 Task: Create new invoice with Date Opened :30-Apr-23, Select Customer: Marble Slab Creamery, Terms: Payment Term 2. Make invoice entry for item-1 with Date: 30-Apr-23, Description: Medium Dark Roast Coffee_x000D_
, Action: Material, Income Account: Income:Sales, Quantity: 1, Unit Price: 15, Discount %: 5. Make entry for item-2 with Date: 30-Apr-23, Description: Doritos Spicy Nacho_x000D_
, Action: Material, Income Account: Income:Sales, Quantity: 3, Unit Price: 9.25, Discount %: 10. Make entry for item-3 with Date: 30-Apr-23, Description: Fanta Orange Soda Bottle , Action: Material, Income Account: Income:Sales, Quantity: 1, Unit Price: 10.25, Discount %: 12. Write Notes: 'Looking forward to serving you again.'. Post Invoice with Post Date: 30-Apr-23, Post to Accounts: Assets:Accounts Receivable. Pay / Process Payment with Transaction Date: 15-May-23, Amount: 48.245, Transfer Account: Checking Account. Print Invoice, display notes by going to Option, then go to Display Tab and check 'Invoice Notes'.
Action: Mouse pressed left at (142, 25)
Screenshot: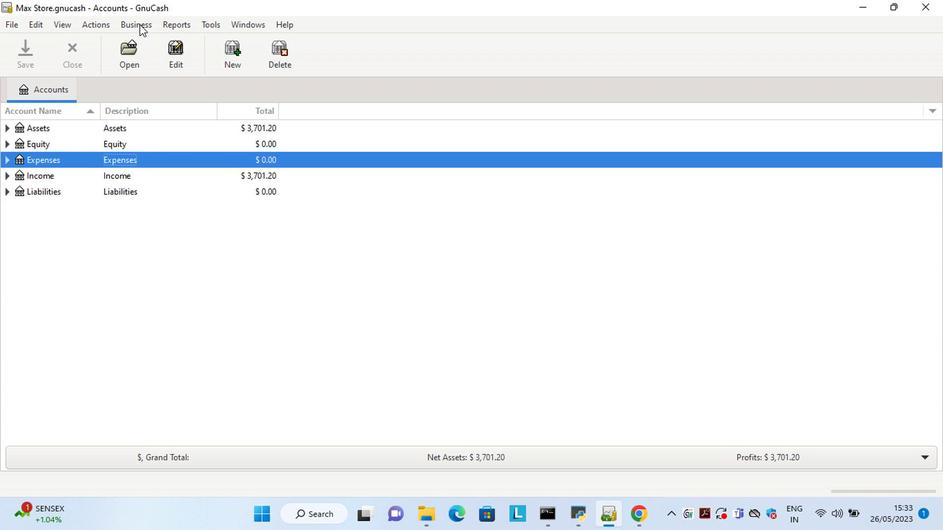 
Action: Mouse moved to (285, 91)
Screenshot: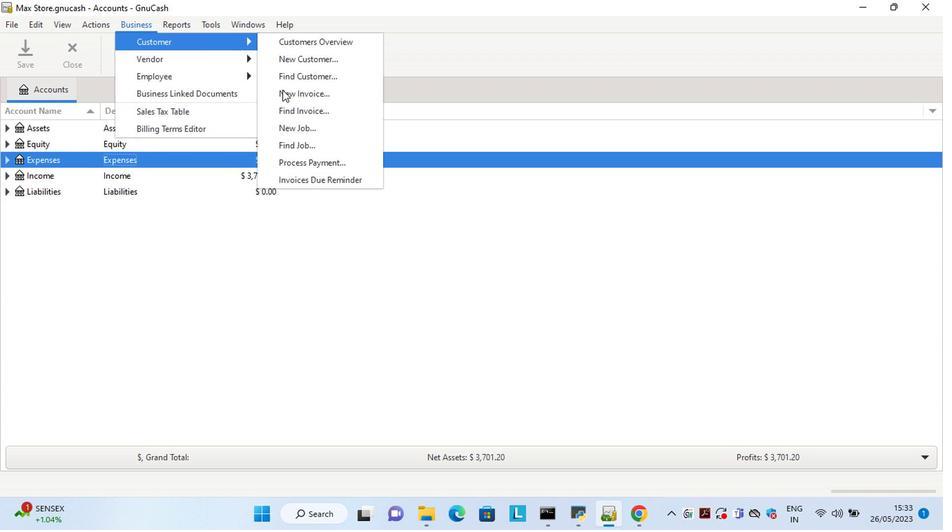 
Action: Mouse pressed left at (285, 91)
Screenshot: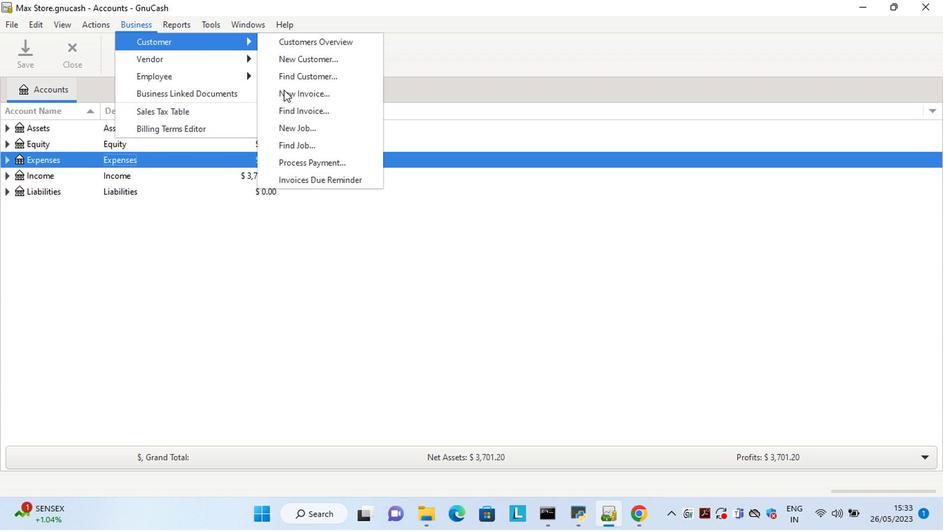 
Action: Mouse moved to (514, 215)
Screenshot: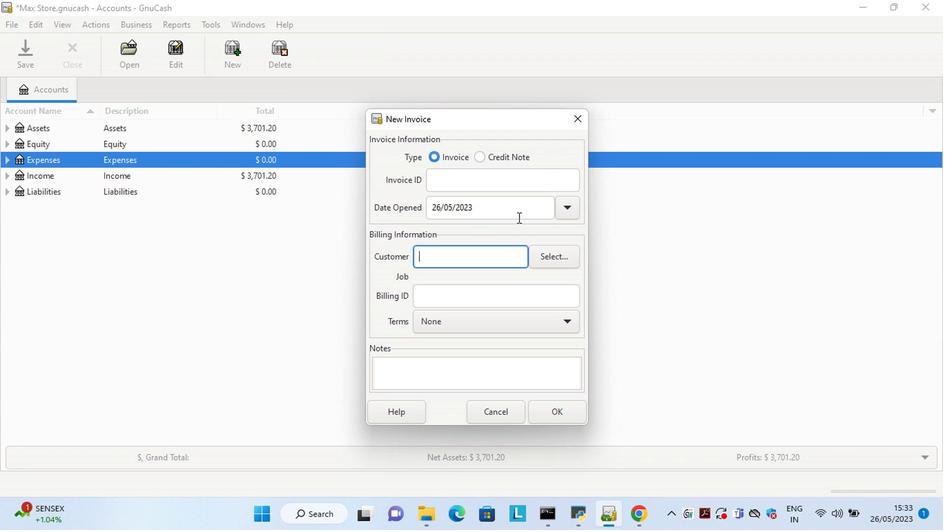 
Action: Mouse pressed left at (514, 215)
Screenshot: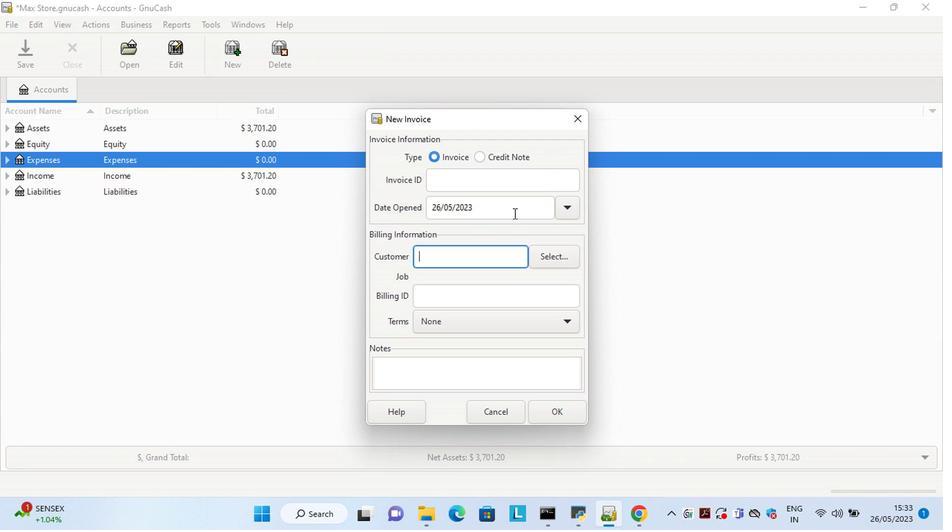 
Action: Key pressed <Key.left><Key.left><Key.left><Key.left><Key.left><Key.left><Key.left><Key.left><Key.left><Key.left><Key.left><Key.left><Key.left><Key.left><Key.left><Key.delete><Key.delete>30<Key.right><Key.right><Key.delete>4
Screenshot: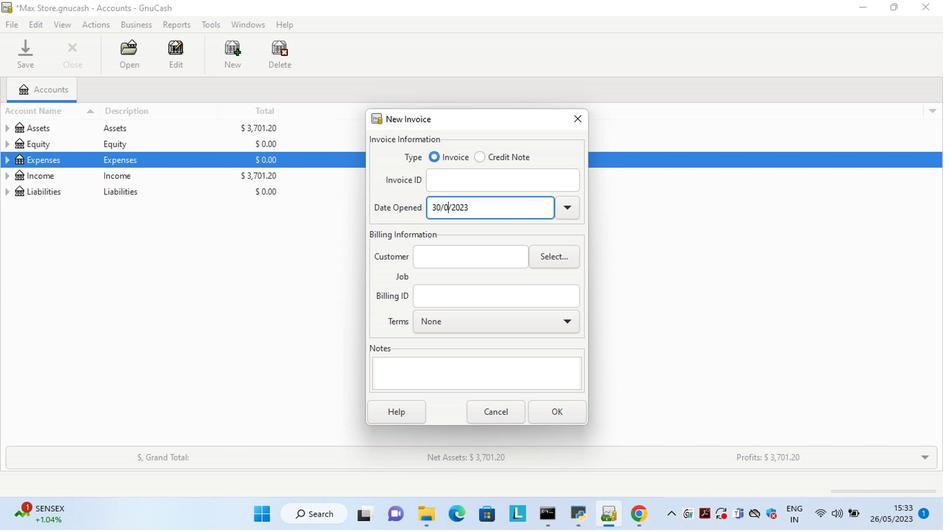 
Action: Mouse moved to (537, 257)
Screenshot: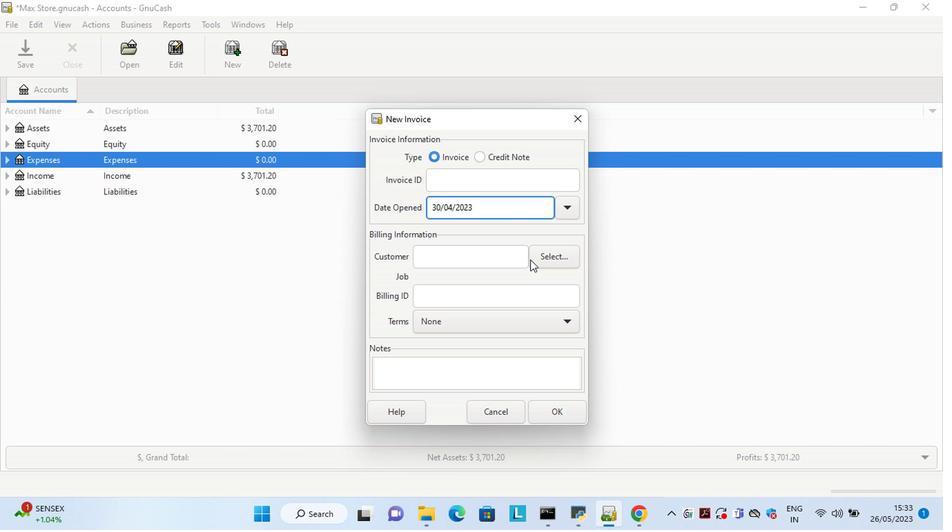 
Action: Mouse pressed left at (537, 257)
Screenshot: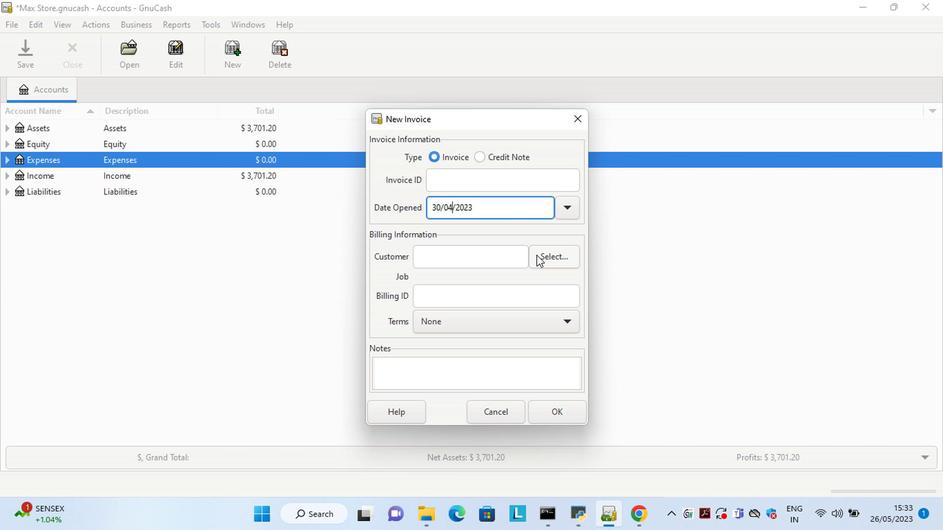 
Action: Mouse moved to (512, 244)
Screenshot: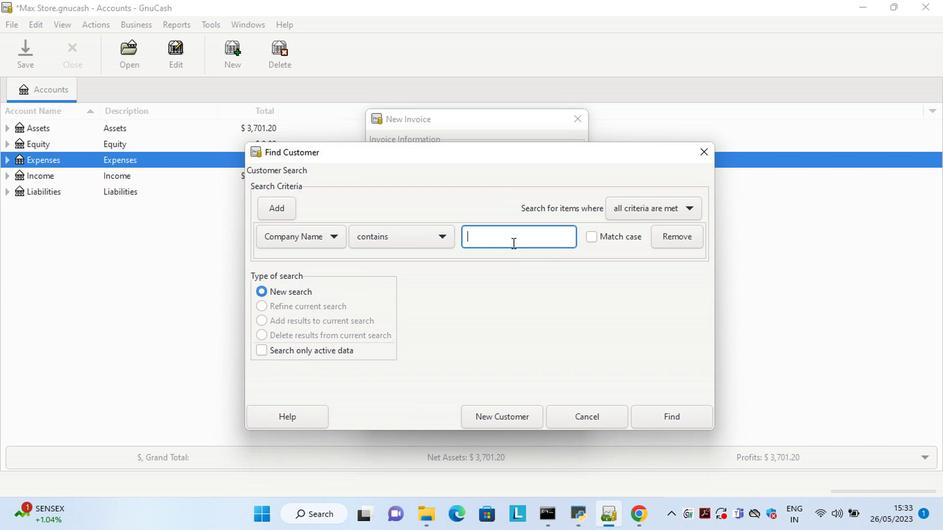 
Action: Mouse pressed left at (512, 244)
Screenshot: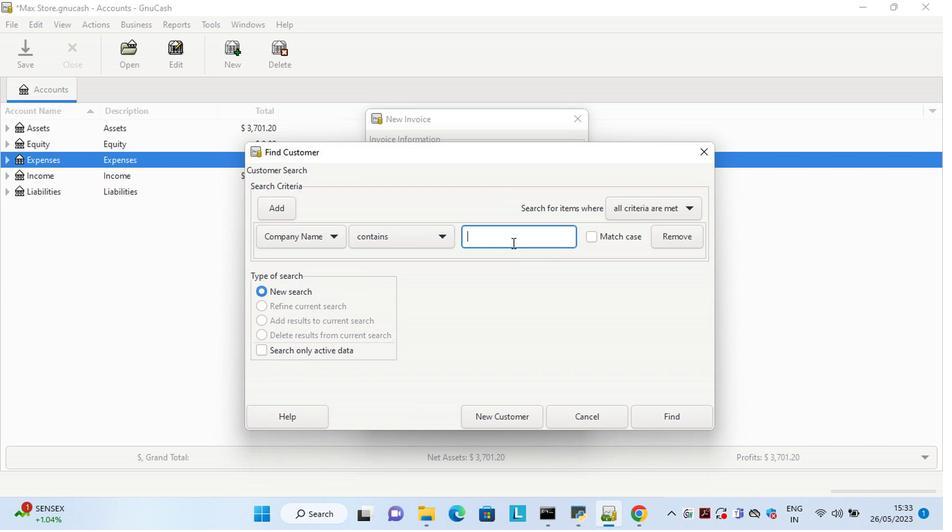 
Action: Key pressed <Key.shift>Marble<Key.space><Key.shift>Slb
Screenshot: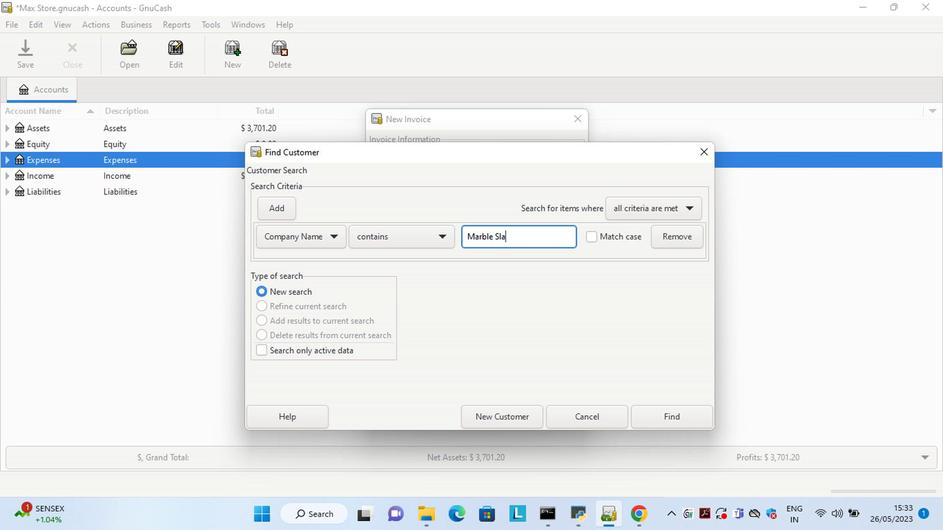 
Action: Mouse moved to (662, 416)
Screenshot: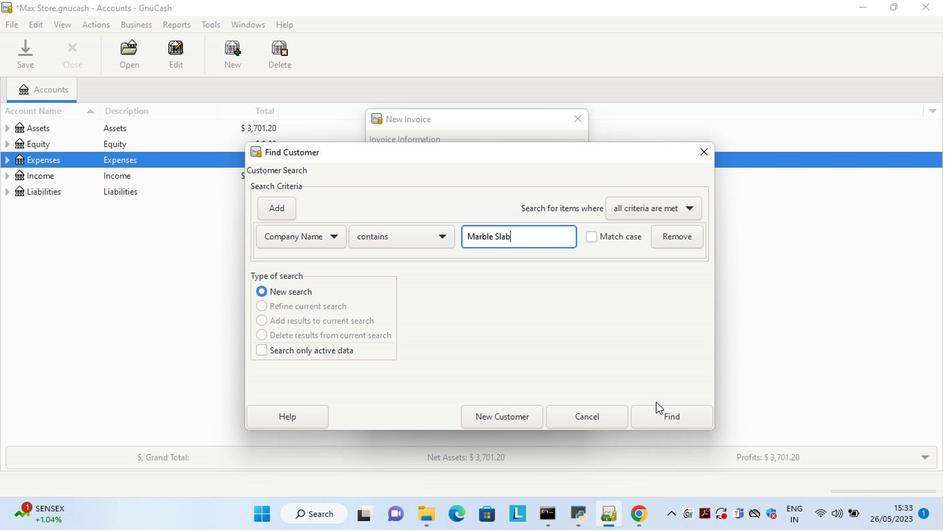 
Action: Mouse pressed left at (662, 416)
Screenshot: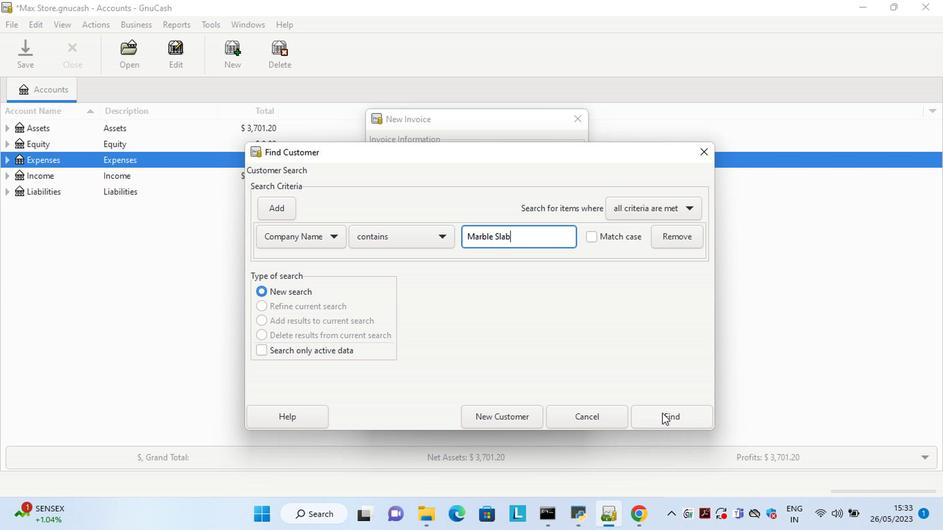 
Action: Mouse moved to (515, 277)
Screenshot: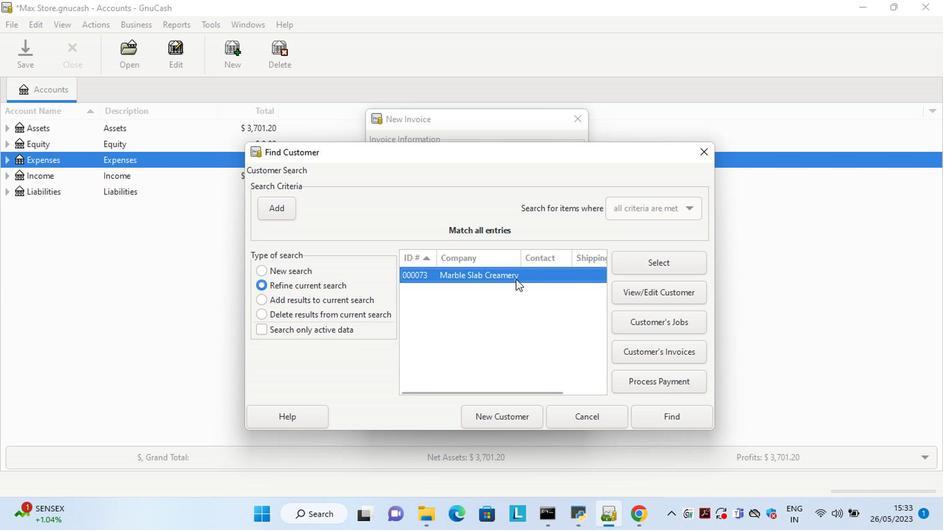 
Action: Mouse pressed left at (515, 277)
Screenshot: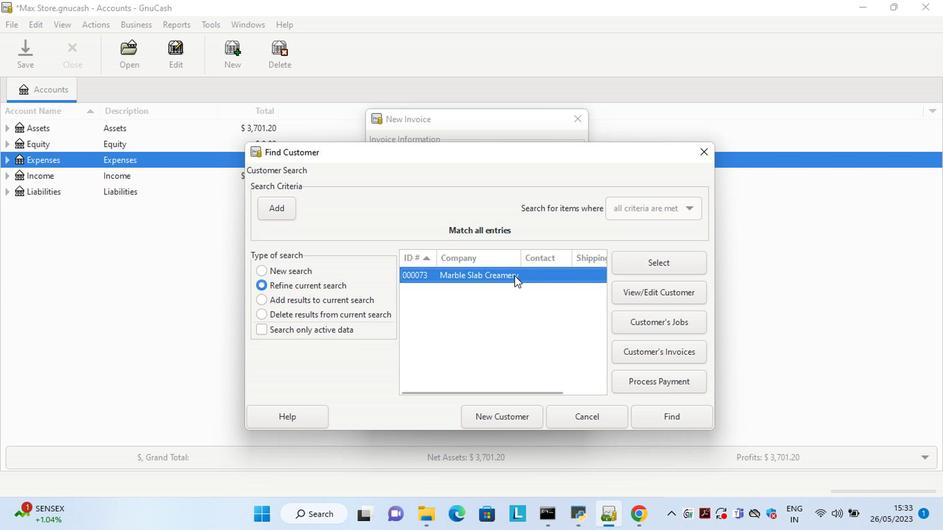 
Action: Mouse pressed left at (515, 277)
Screenshot: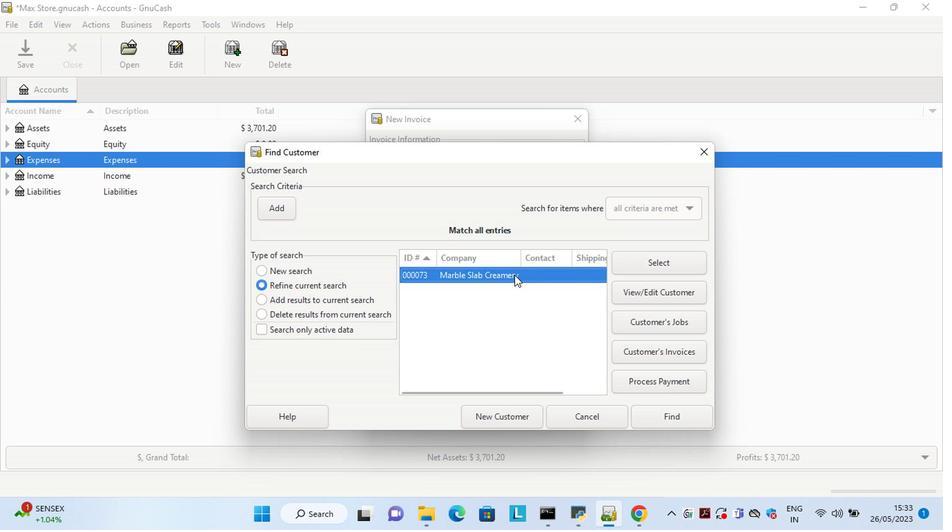 
Action: Mouse moved to (515, 329)
Screenshot: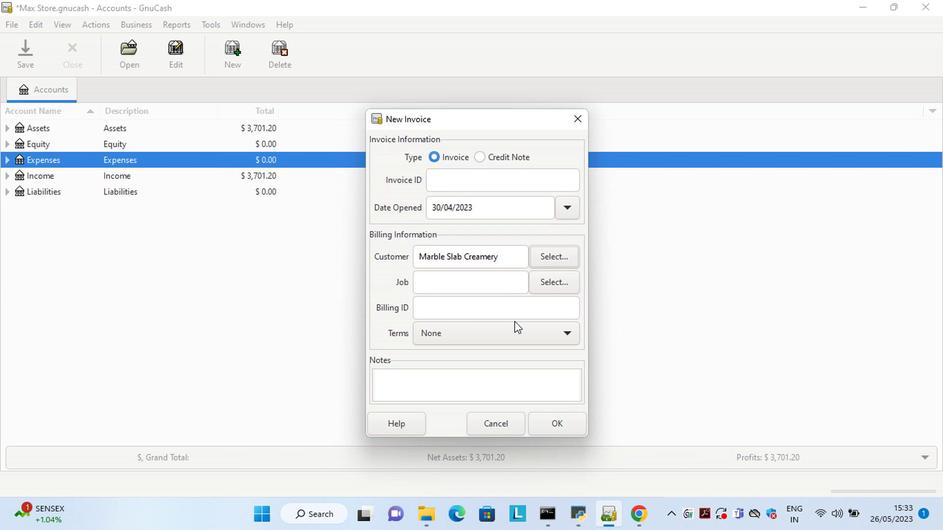 
Action: Mouse pressed left at (515, 329)
Screenshot: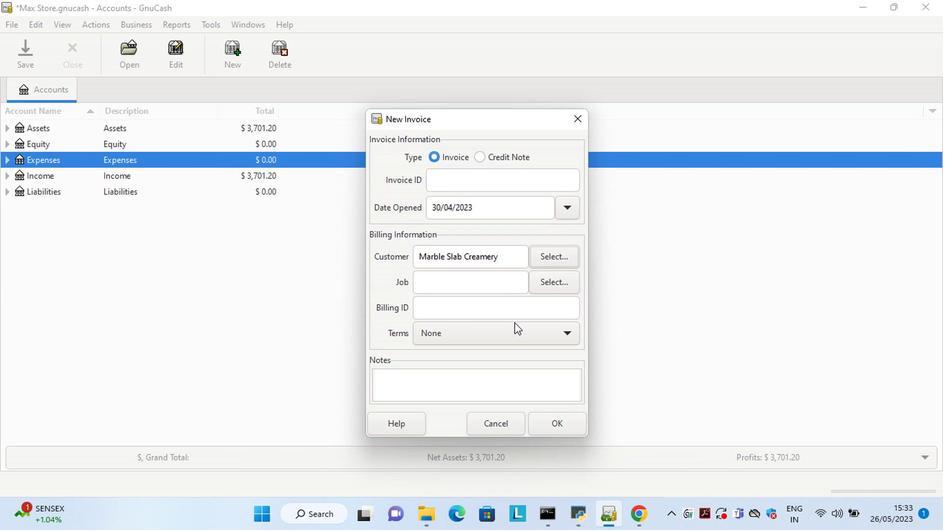 
Action: Mouse moved to (490, 374)
Screenshot: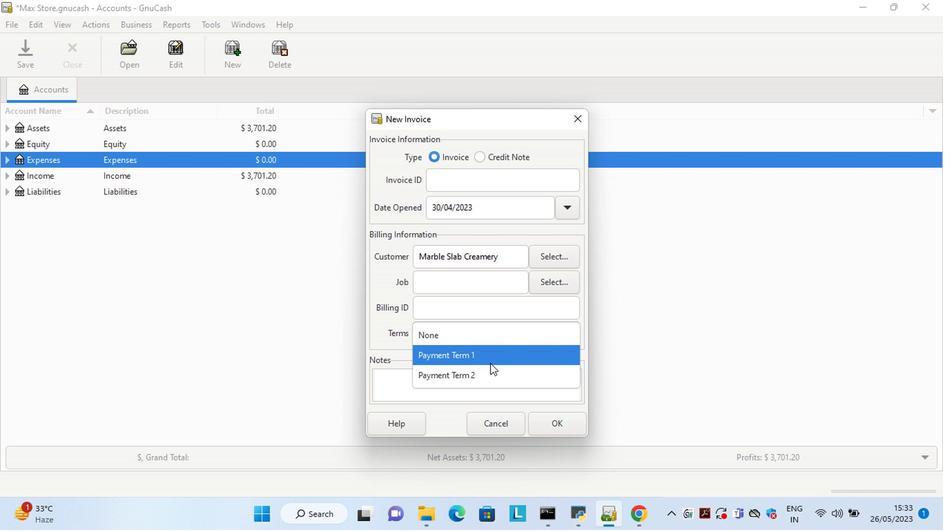 
Action: Mouse pressed left at (490, 374)
Screenshot: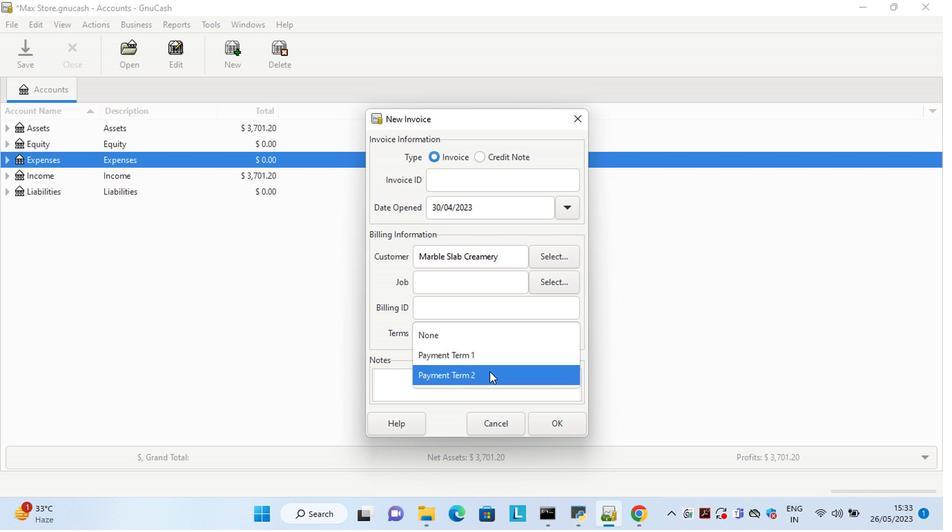 
Action: Mouse moved to (562, 436)
Screenshot: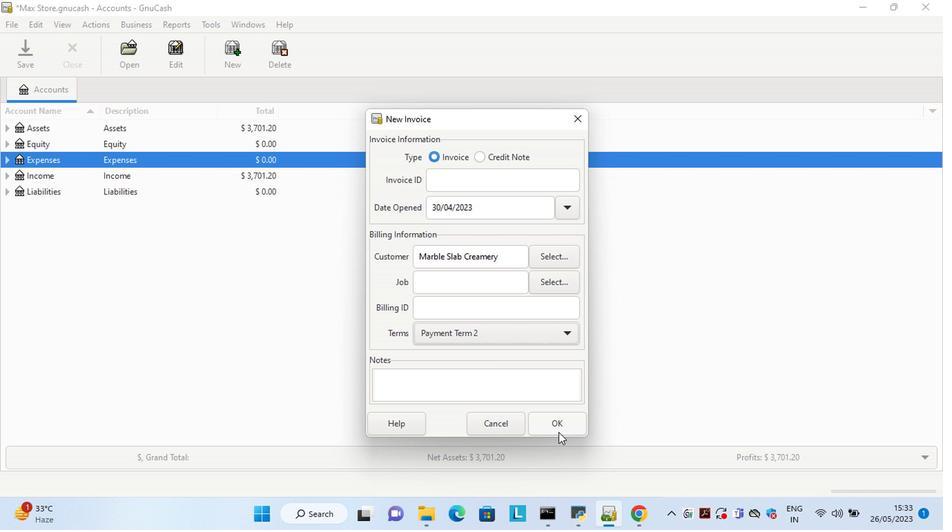 
Action: Mouse pressed left at (562, 436)
Screenshot: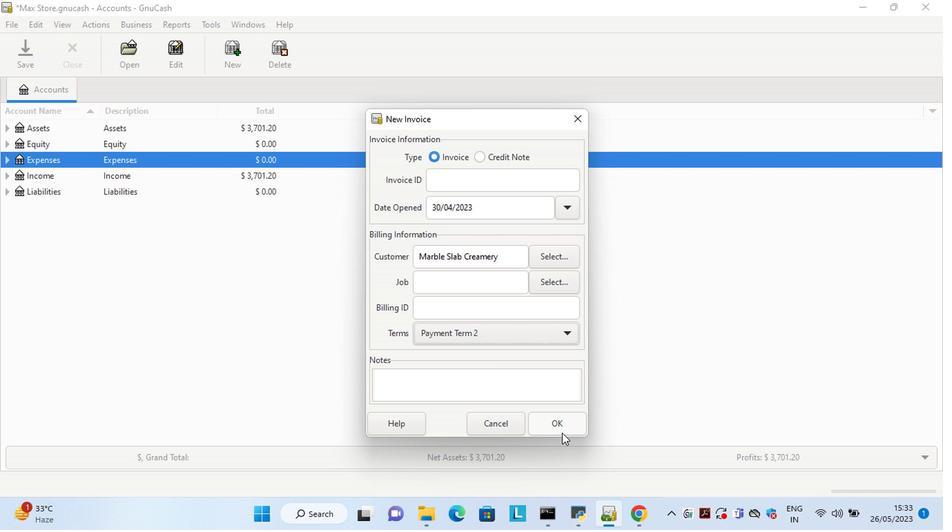 
Action: Mouse moved to (539, 336)
Screenshot: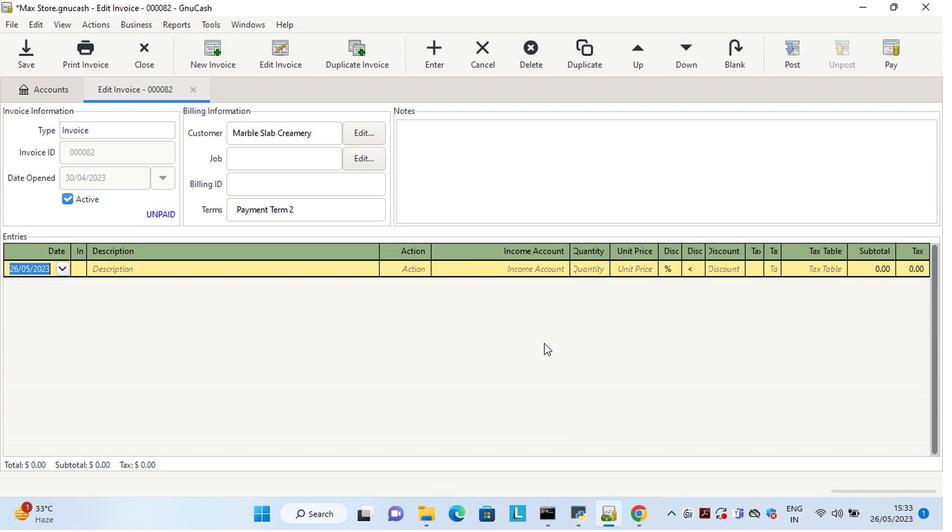 
Action: Key pressed <Key.left><Key.delete><Key.delete>30<Key.right><Key.right><Key.delete>4<Key.tab><Key.shift>Medium<Key.space><Key.shift>Dark<Key.space><Key.shift>Roast<Key.space><Key.shift>Coffee<Key.tab>ma<Key.tab>sale<Key.tab>1<Key.tab>15<Key.tab>
Screenshot: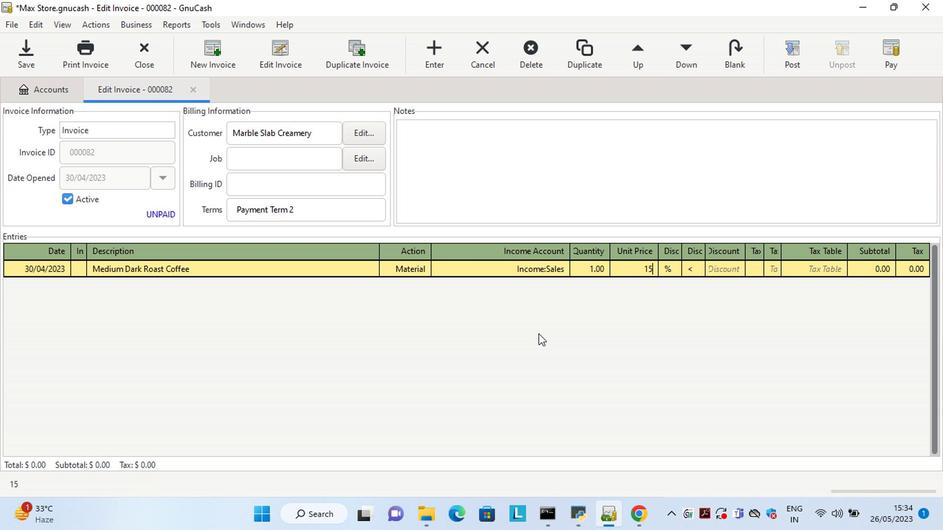 
Action: Mouse moved to (670, 271)
Screenshot: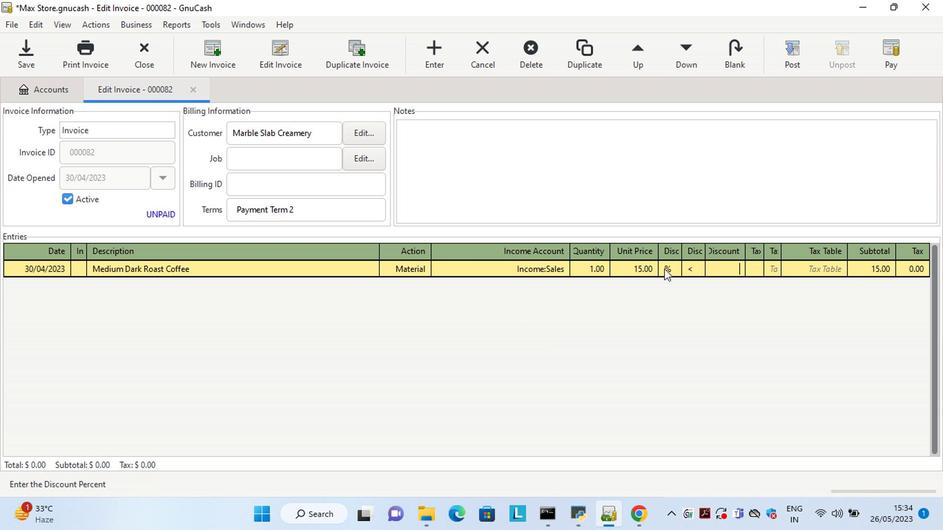 
Action: Mouse pressed left at (670, 271)
Screenshot: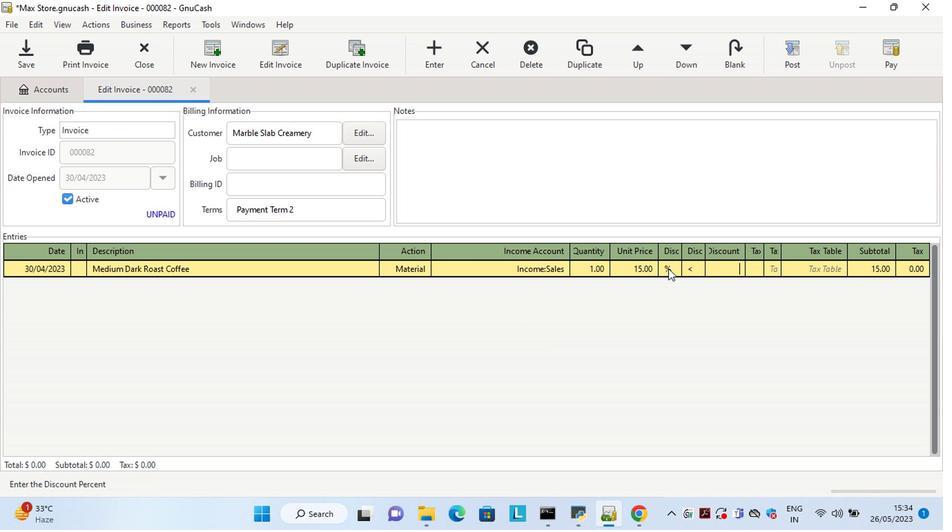 
Action: Mouse moved to (667, 269)
Screenshot: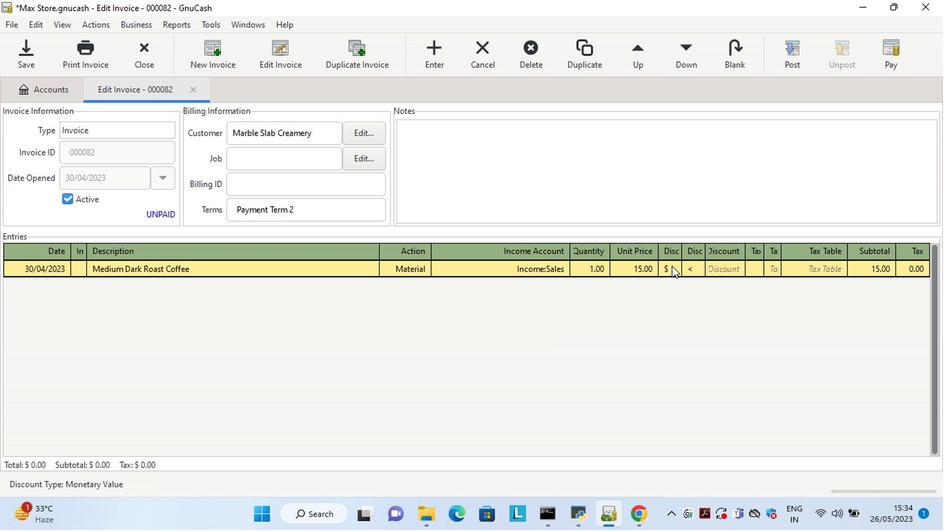 
Action: Mouse pressed left at (667, 269)
Screenshot: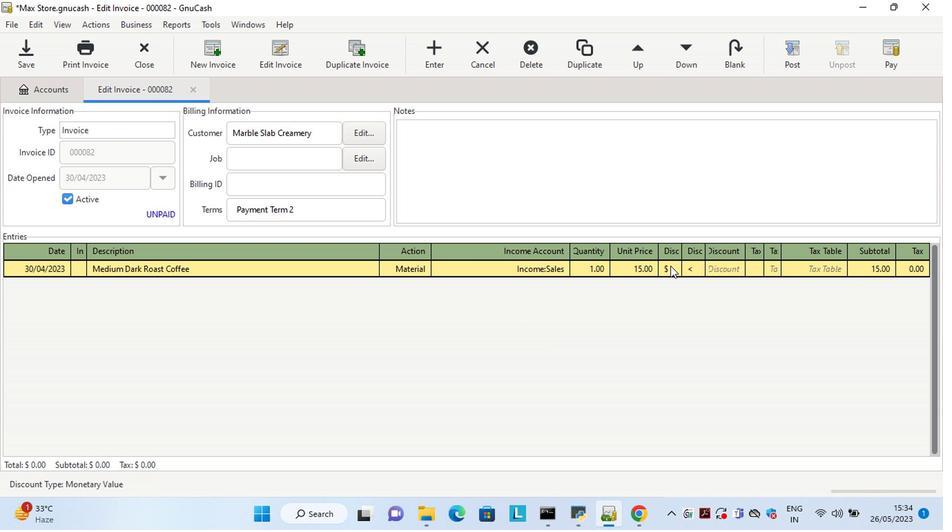 
Action: Mouse moved to (693, 272)
Screenshot: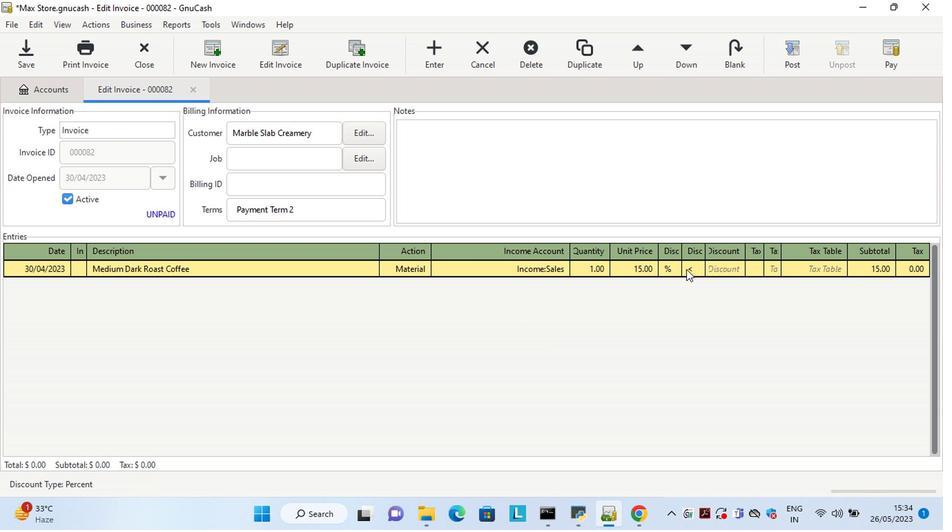 
Action: Mouse pressed left at (693, 272)
Screenshot: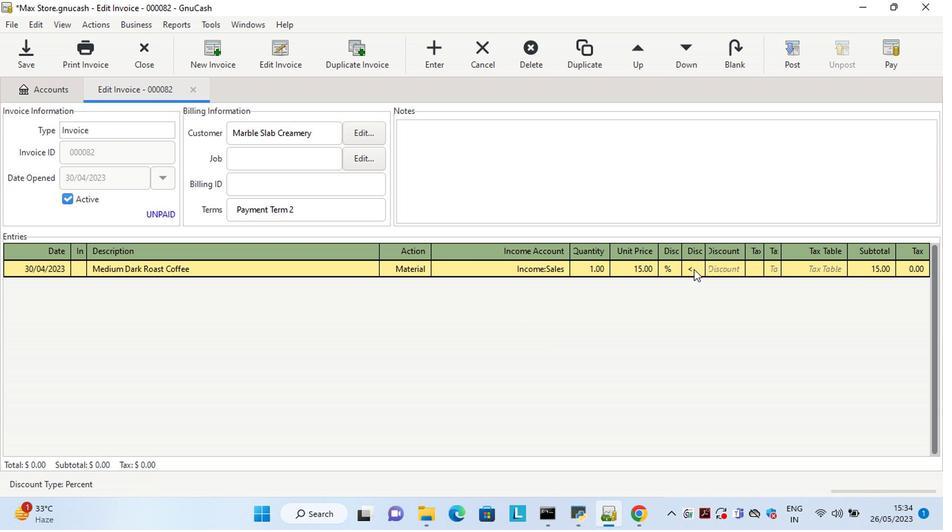 
Action: Mouse moved to (713, 271)
Screenshot: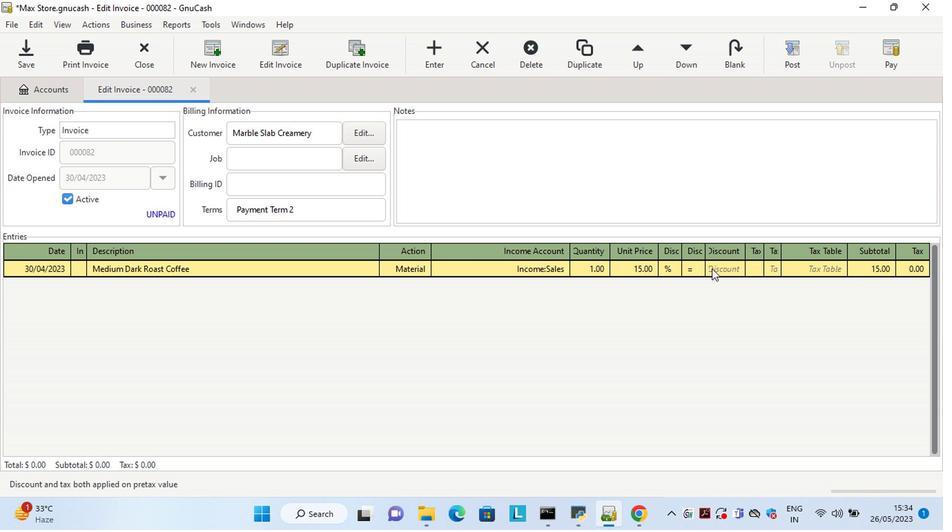 
Action: Mouse pressed left at (713, 271)
Screenshot: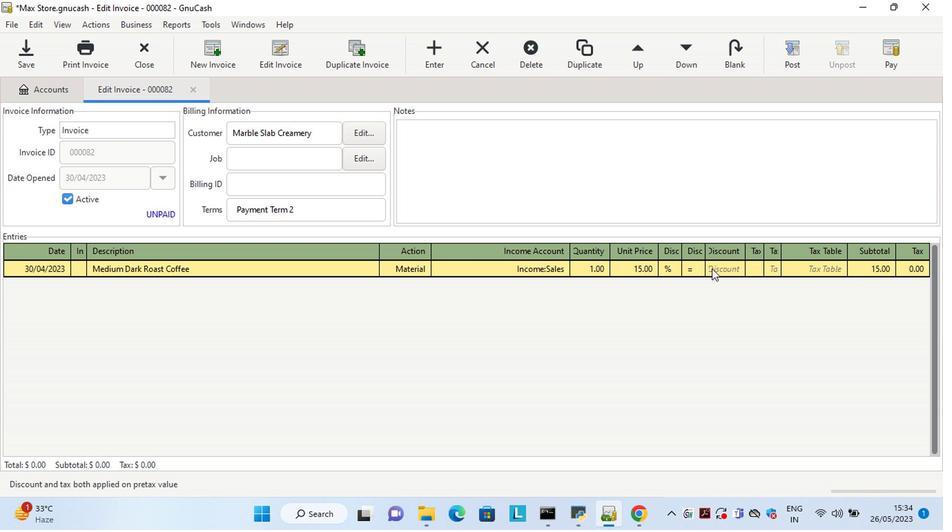 
Action: Mouse moved to (705, 267)
Screenshot: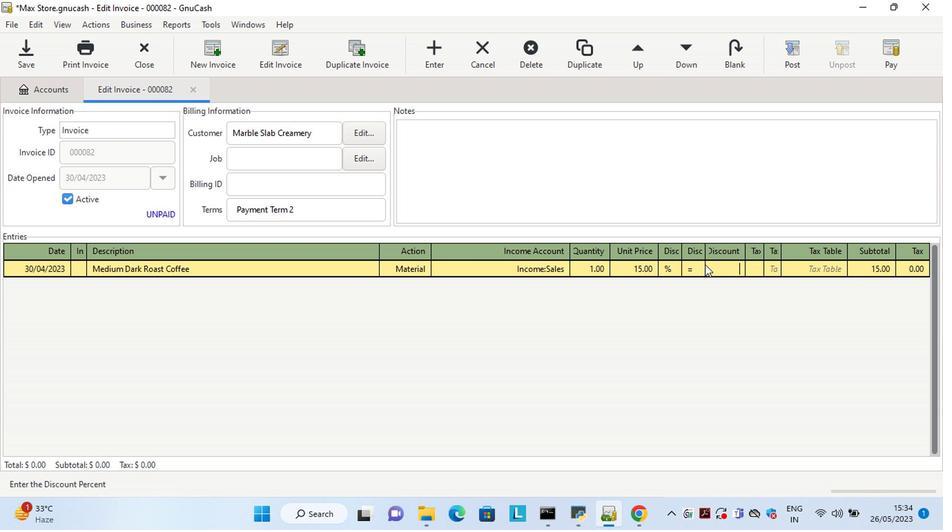 
Action: Key pressed 5
Screenshot: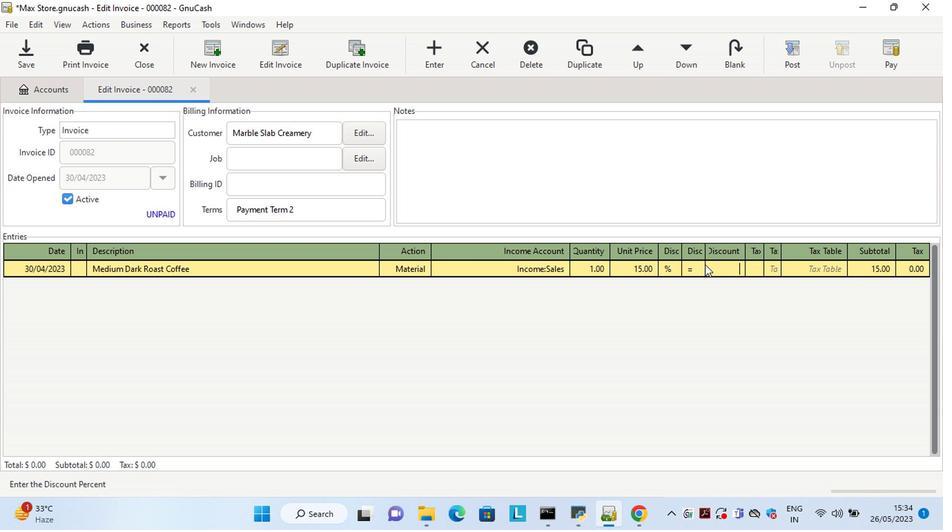 
Action: Mouse moved to (704, 267)
Screenshot: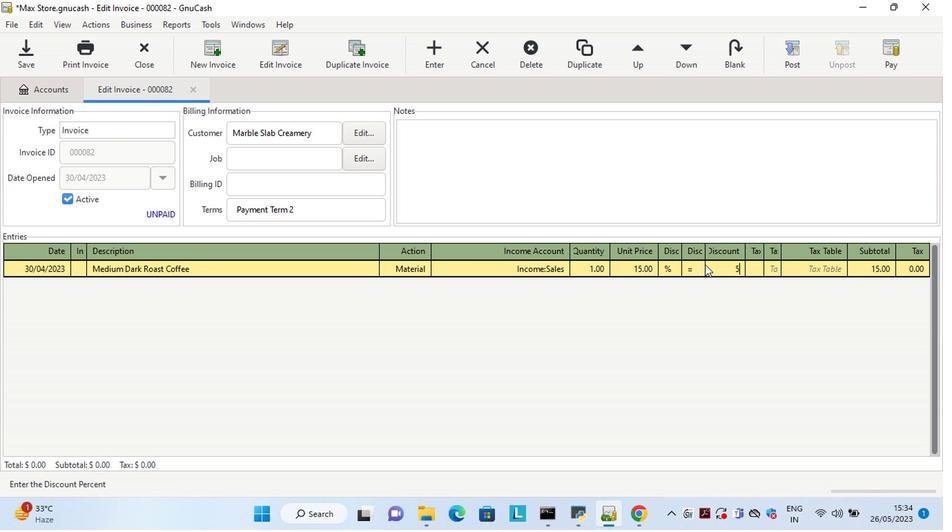 
Action: Key pressed <Key.tab>
Screenshot: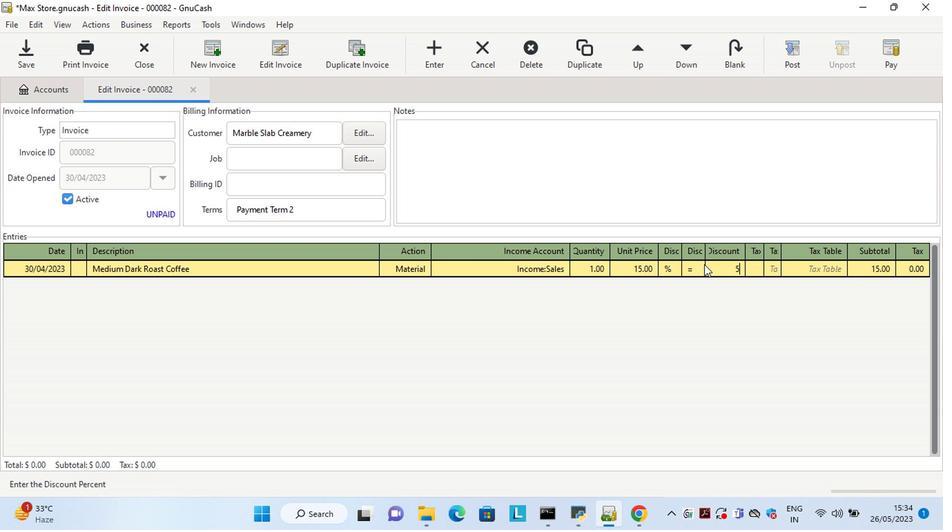 
Action: Mouse moved to (702, 267)
Screenshot: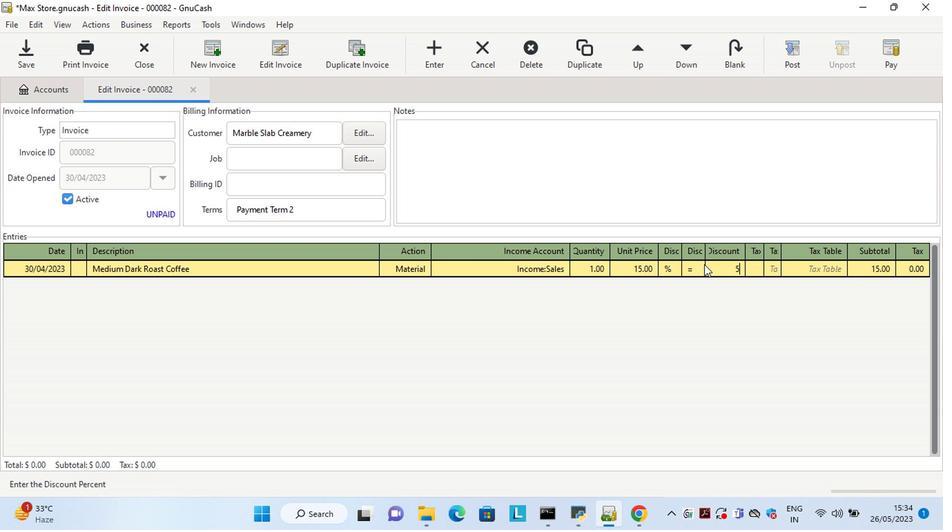 
Action: Key pressed <Key.tab><Key.shift>Doritos<Key.space><Key.shift>Spicy<Key.space><Key.shift>Nah<Key.backspace>cho<Key.tab>ma<Key.tab>sale<Key.tab>3<Key.tab>9.25<Key.tab>
Screenshot: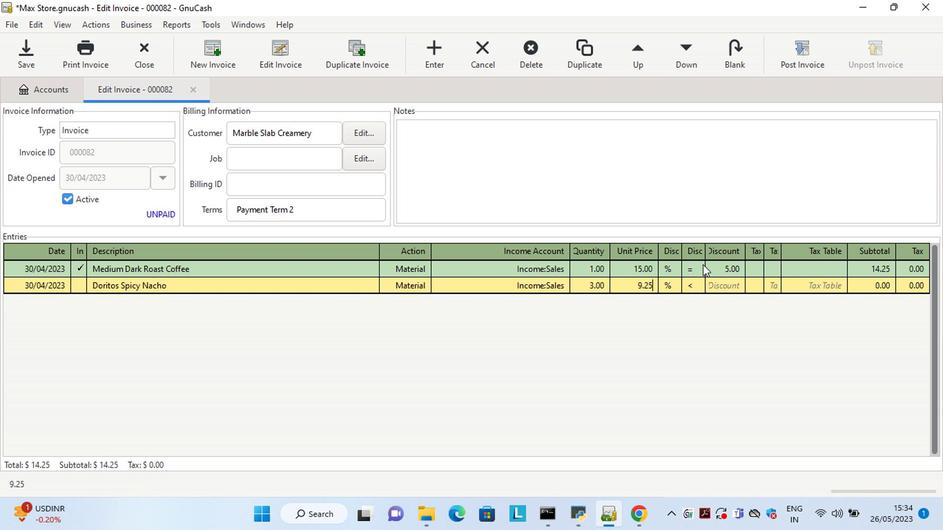 
Action: Mouse moved to (690, 289)
Screenshot: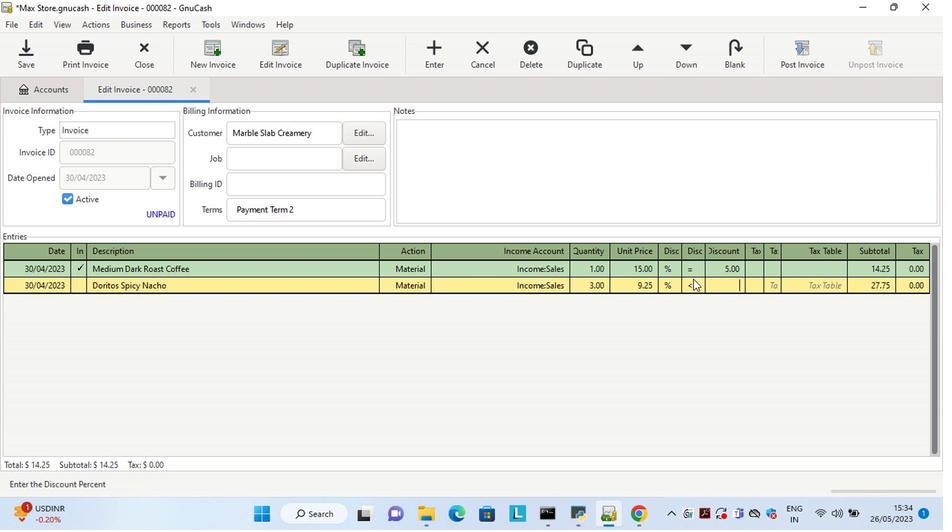 
Action: Mouse pressed left at (690, 289)
Screenshot: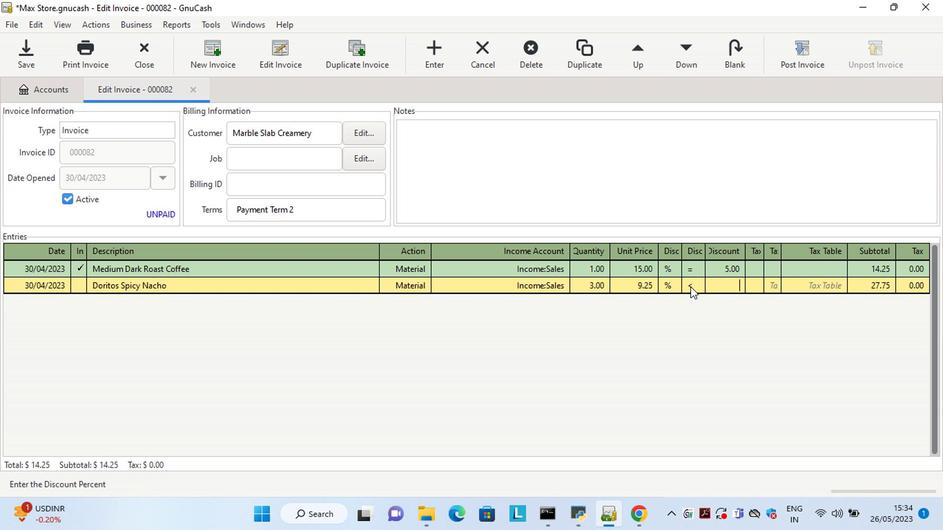 
Action: Mouse moved to (719, 290)
Screenshot: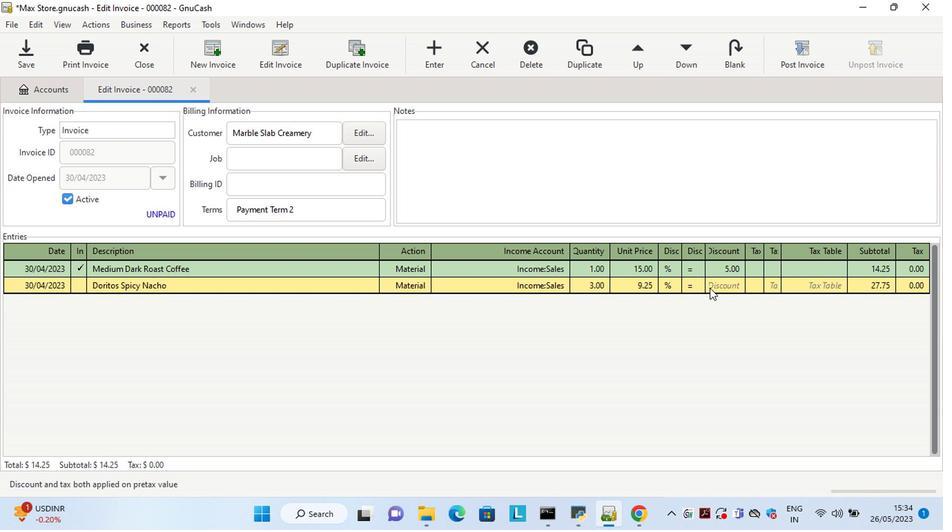 
Action: Mouse pressed left at (719, 290)
Screenshot: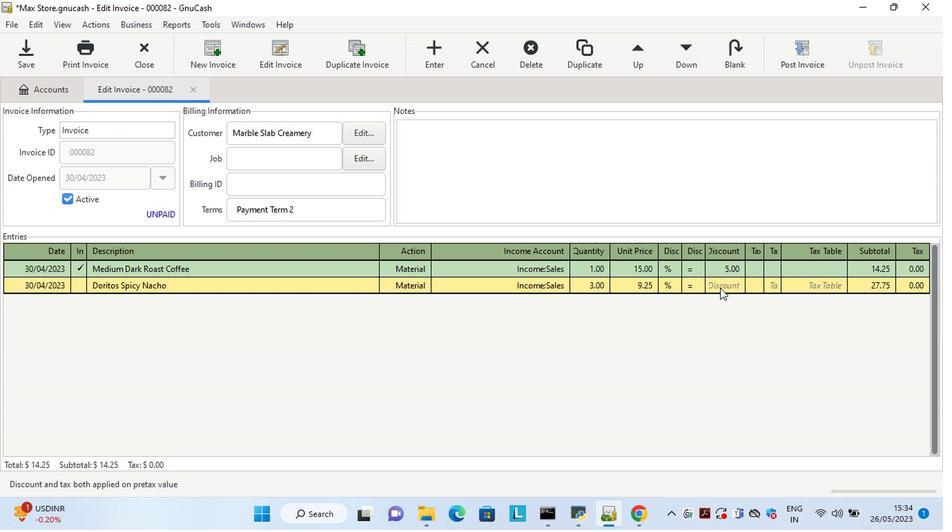 
Action: Mouse moved to (719, 290)
Screenshot: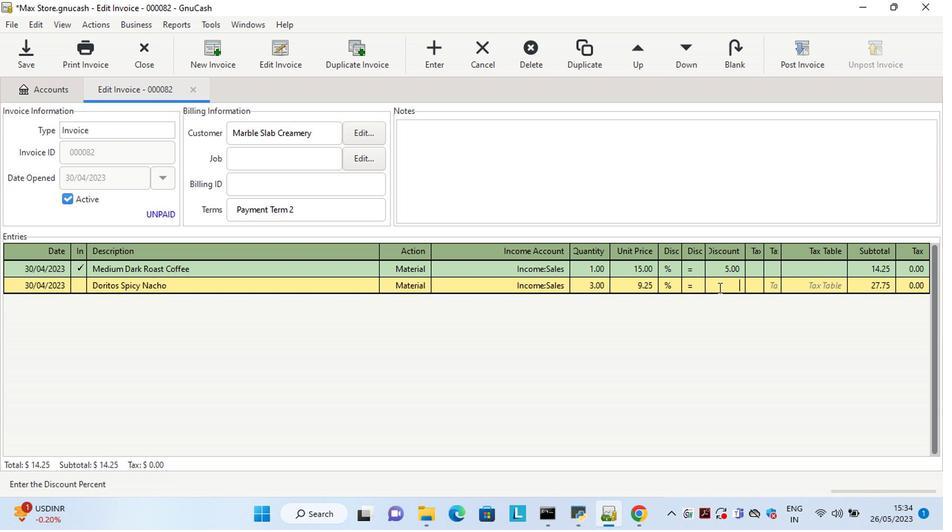 
Action: Key pressed 10<Key.tab><Key.tab><Key.shift>Fanta<Key.space><Key.shift>Orange<Key.space><Key.shift>Soda<Key.space><Key.shift><Key.shift><Key.shift><Key.shift><Key.shift><Key.shift><Key.shift><Key.shift><Key.shift><Key.shift>Bottle<Key.tab>ma<Key.tab>sale<Key.tab>1<Key.tab>10.25<Key.tab>
Screenshot: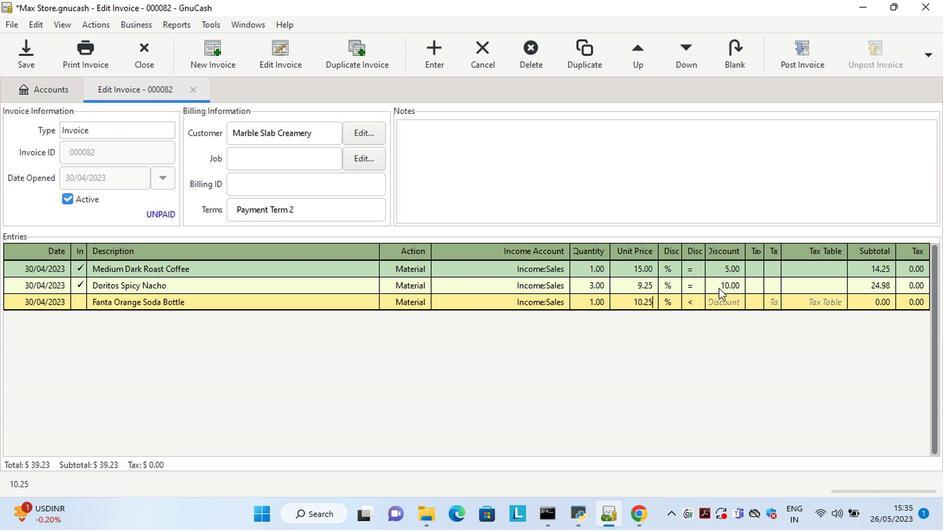 
Action: Mouse moved to (689, 304)
Screenshot: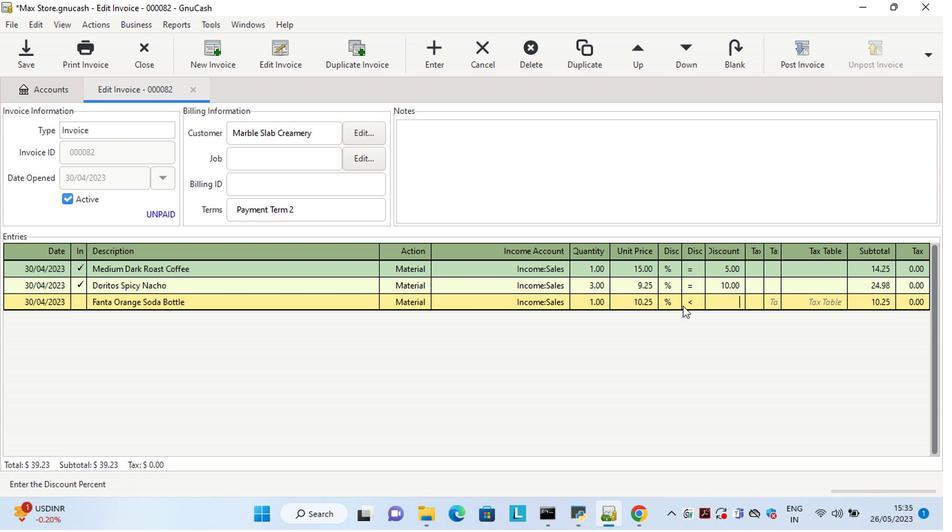
Action: Mouse pressed left at (689, 304)
Screenshot: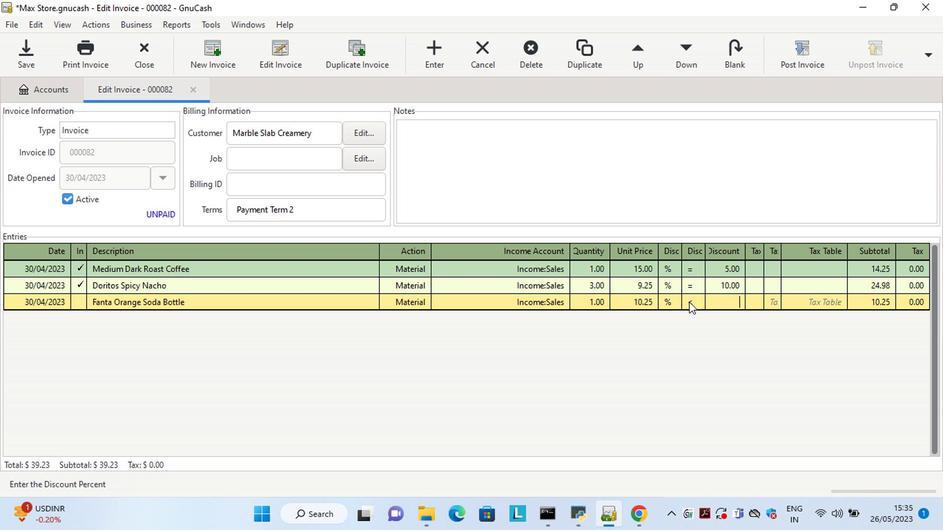
Action: Mouse moved to (715, 305)
Screenshot: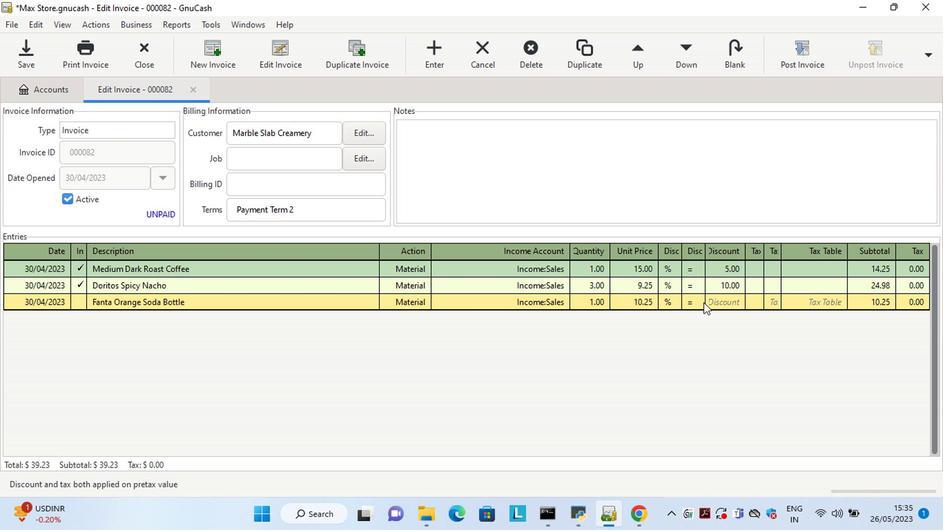 
Action: Mouse pressed left at (715, 305)
Screenshot: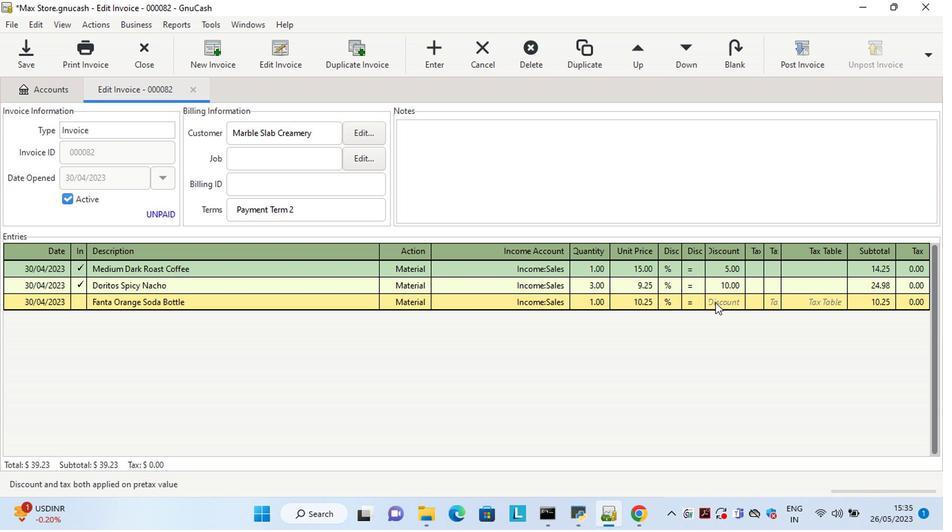 
Action: Mouse moved to (714, 305)
Screenshot: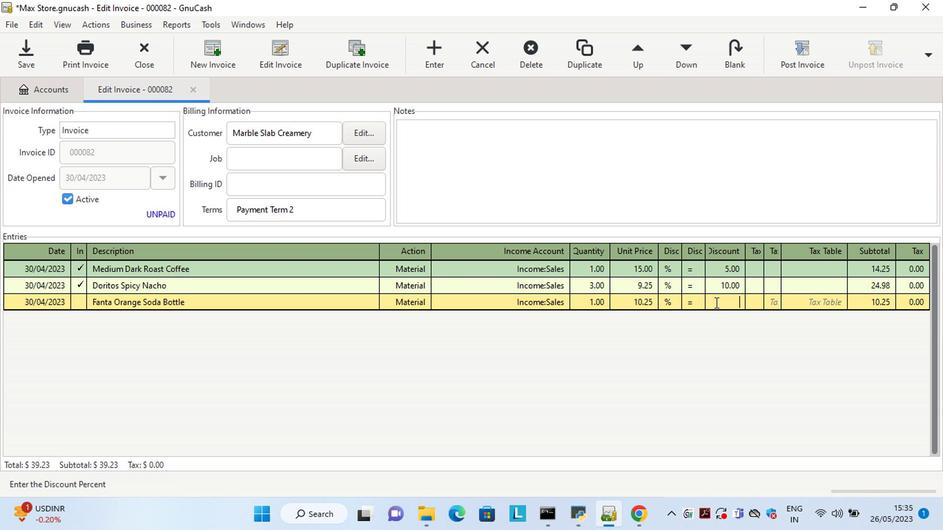 
Action: Key pressed 121<Key.tab>
Screenshot: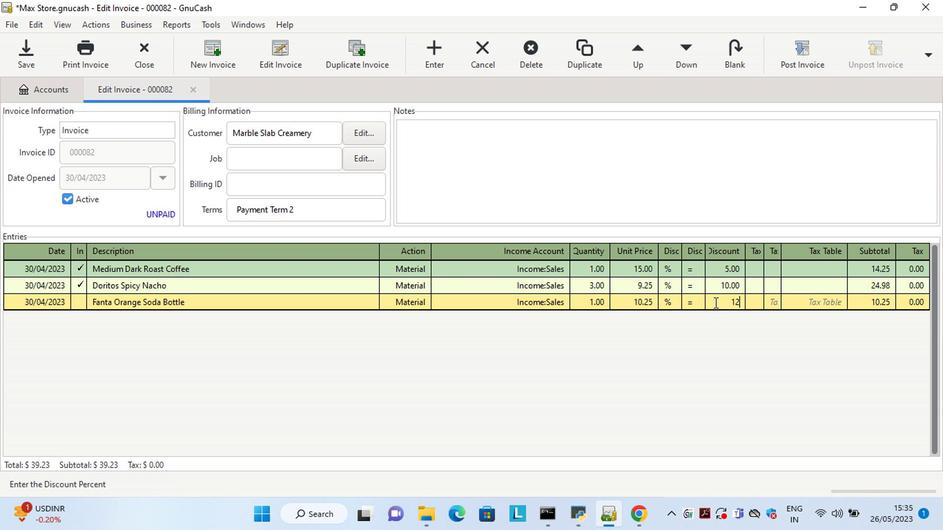 
Action: Mouse moved to (718, 300)
Screenshot: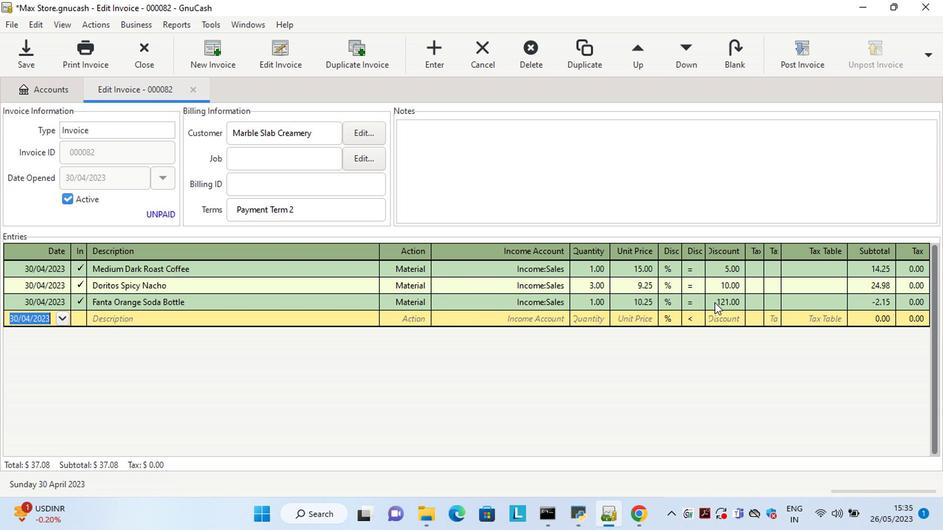 
Action: Mouse pressed left at (718, 300)
Screenshot: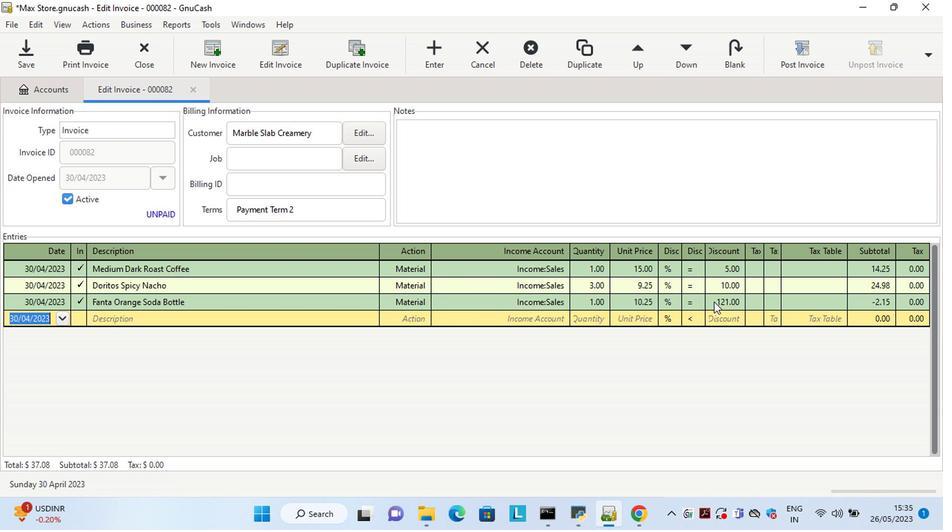 
Action: Mouse moved to (794, 310)
Screenshot: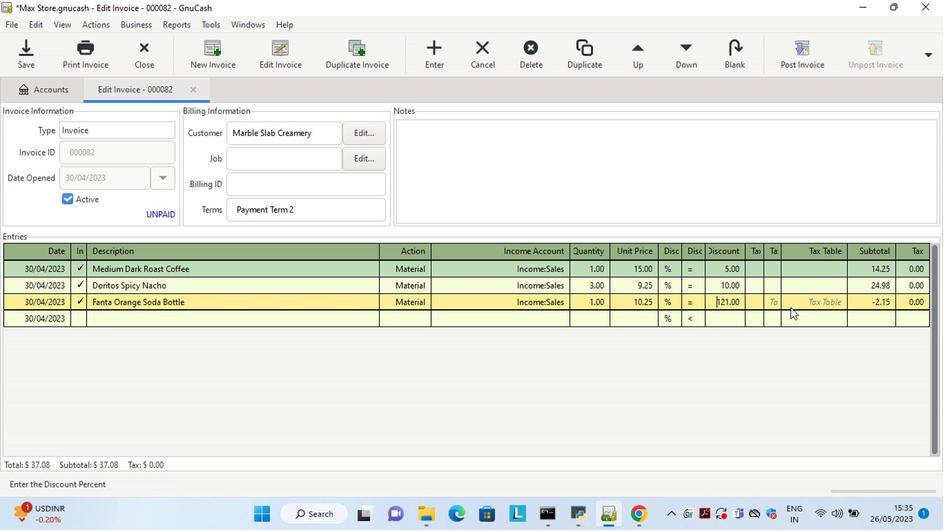 
Action: Key pressed <Key.delete><Key.delete><Key.delete>12<Key.tab>
Screenshot: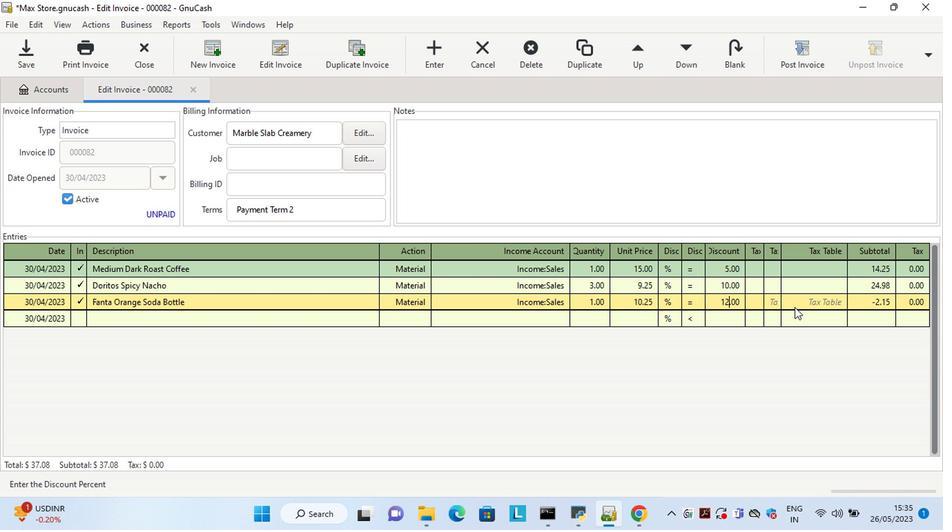 
Action: Mouse moved to (516, 131)
Screenshot: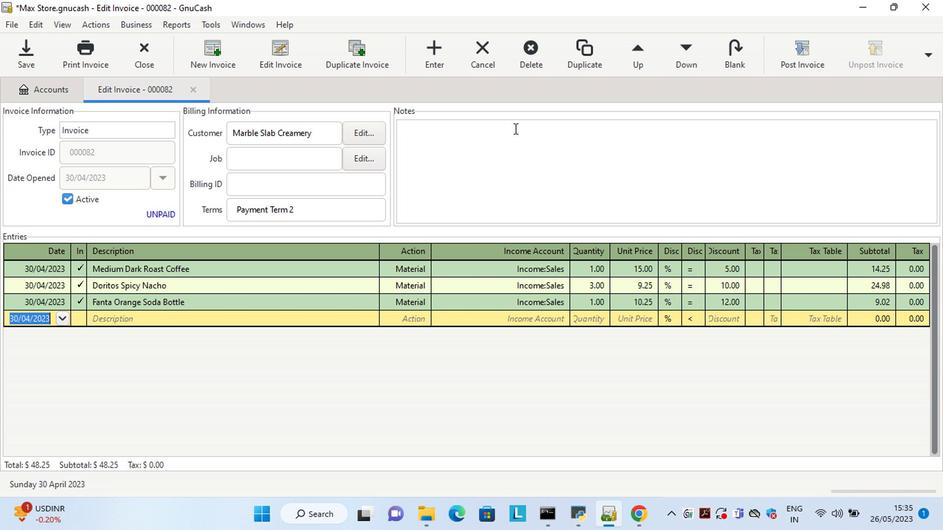 
Action: Mouse pressed left at (516, 131)
Screenshot: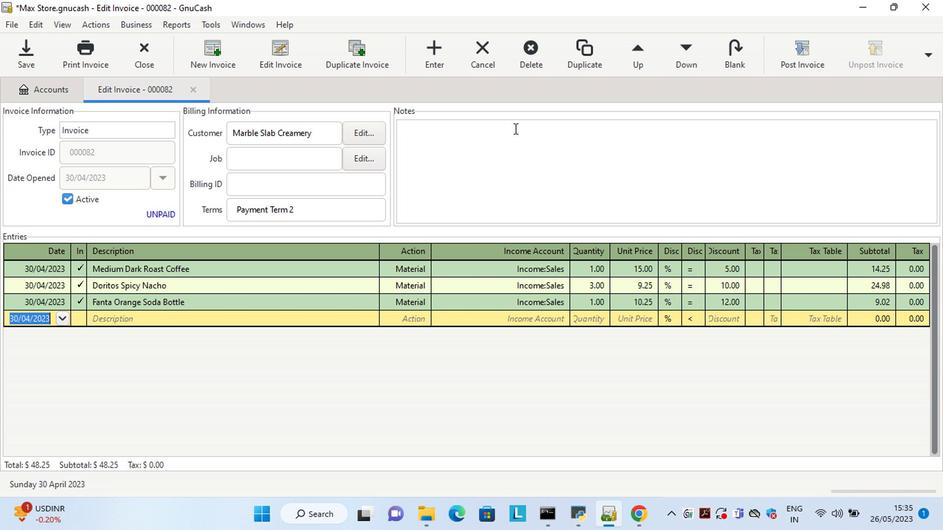 
Action: Key pressed <Key.shift>Looking<Key.space>forward<Key.space>to<Key.space>serving<Key.space>you<Key.space>again.
Screenshot: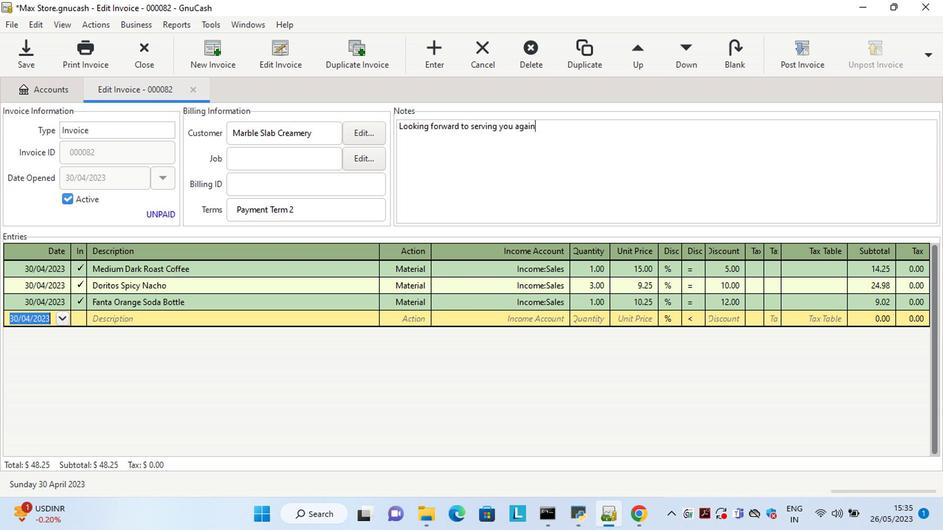 
Action: Mouse moved to (783, 57)
Screenshot: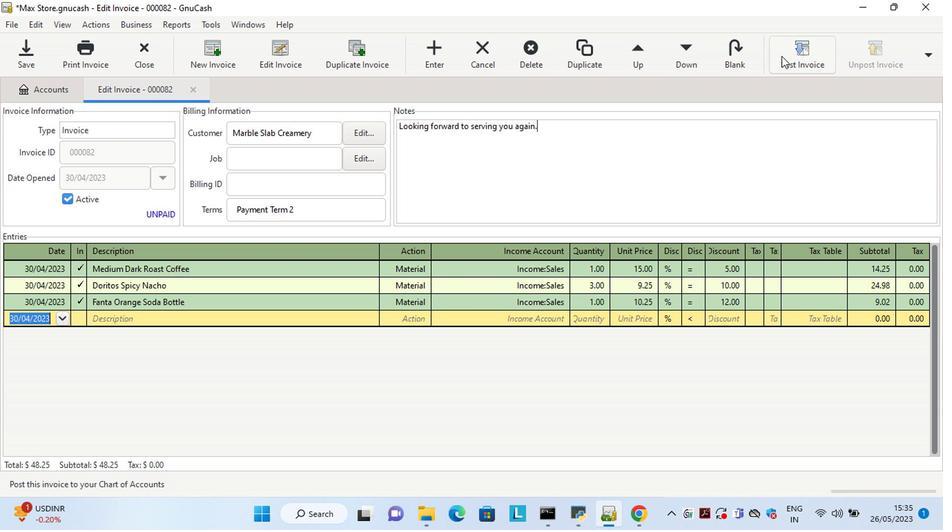
Action: Mouse pressed left at (783, 57)
Screenshot: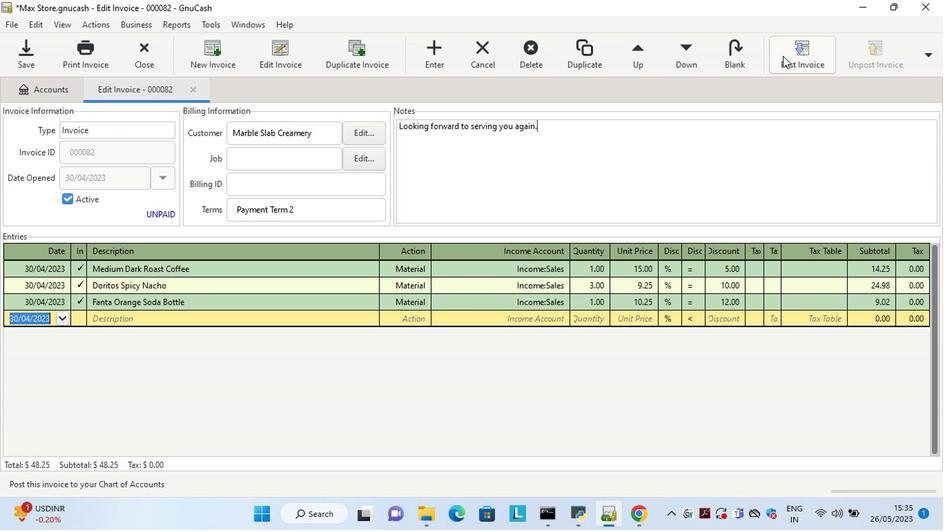 
Action: Mouse moved to (506, 230)
Screenshot: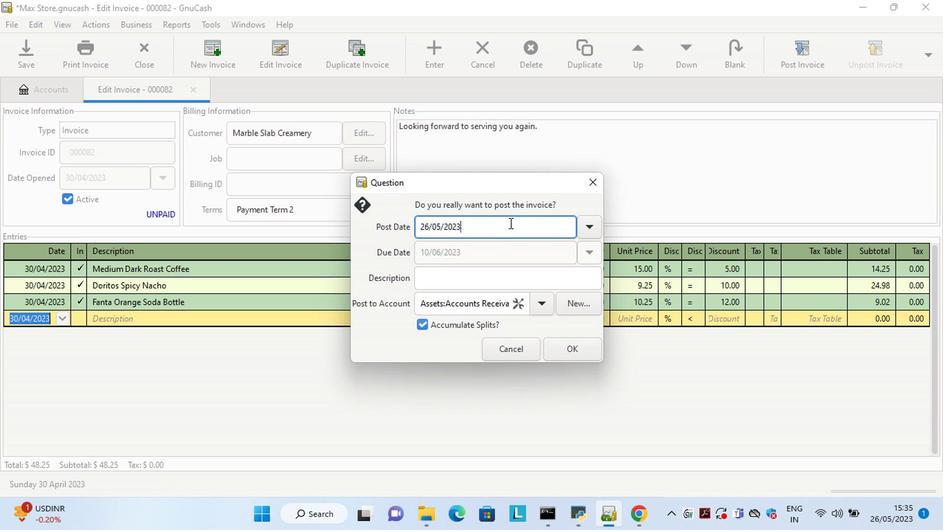 
Action: Mouse pressed left at (506, 230)
Screenshot: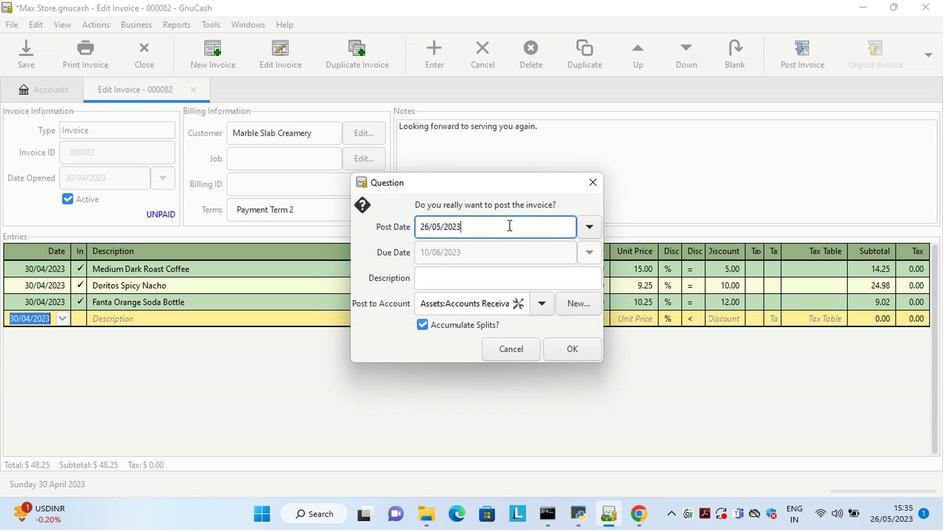 
Action: Key pressed <Key.left><Key.left><Key.left><Key.left><Key.left><Key.left><Key.left><Key.left><Key.left><Key.left><Key.left><Key.left><Key.left><Key.left><Key.left><Key.left><Key.delete><Key.delete>30<Key.right><Key.right><Key.delete>4
Screenshot: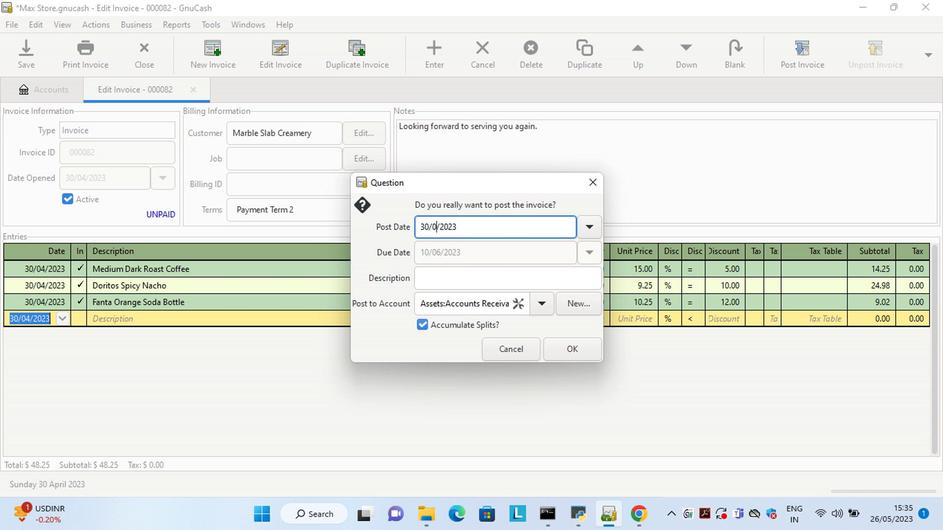 
Action: Mouse moved to (562, 352)
Screenshot: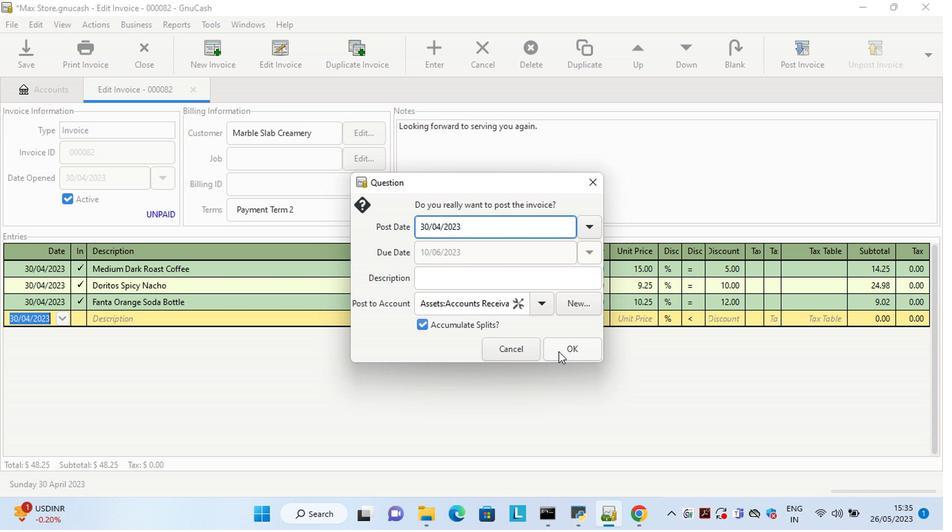 
Action: Mouse pressed left at (562, 352)
Screenshot: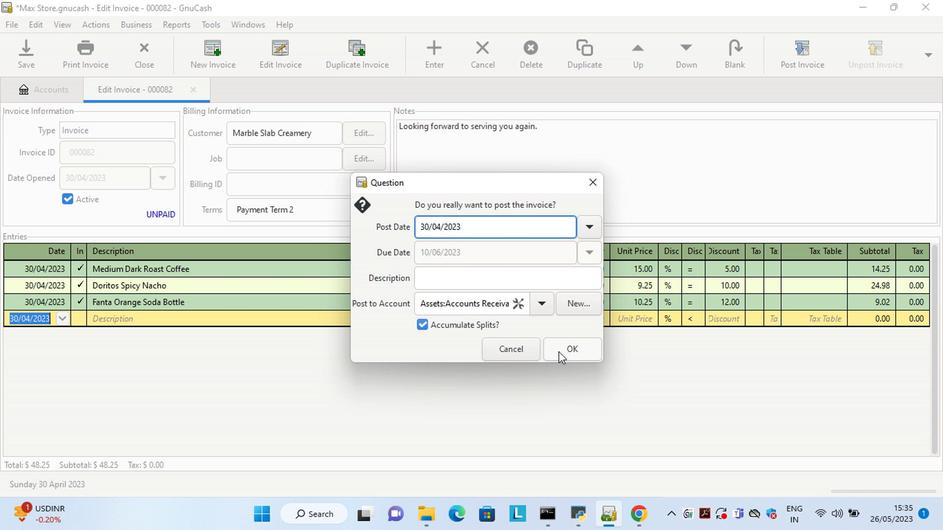 
Action: Mouse moved to (900, 51)
Screenshot: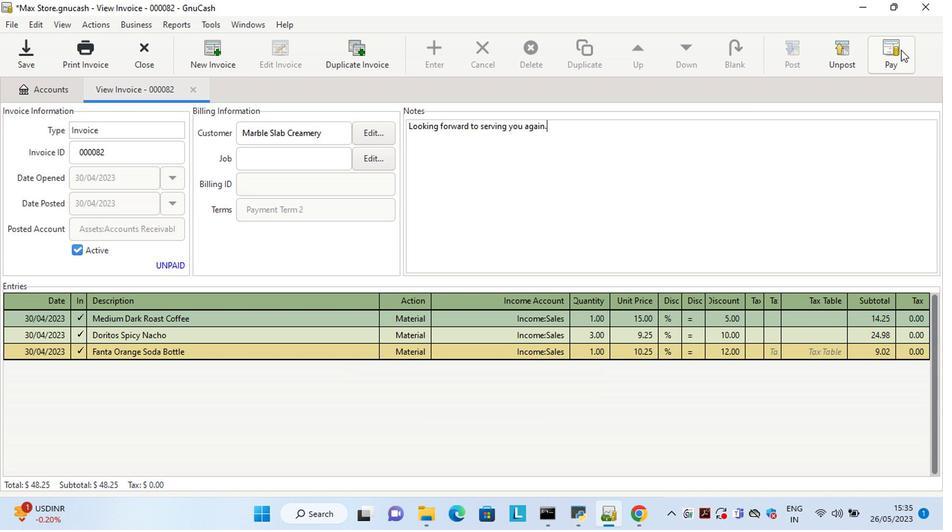 
Action: Mouse pressed left at (900, 51)
Screenshot: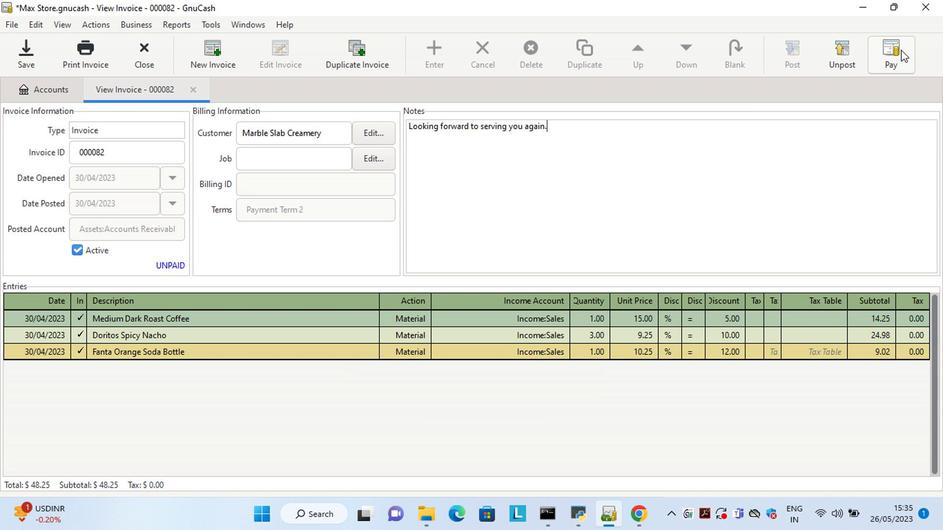 
Action: Mouse moved to (390, 267)
Screenshot: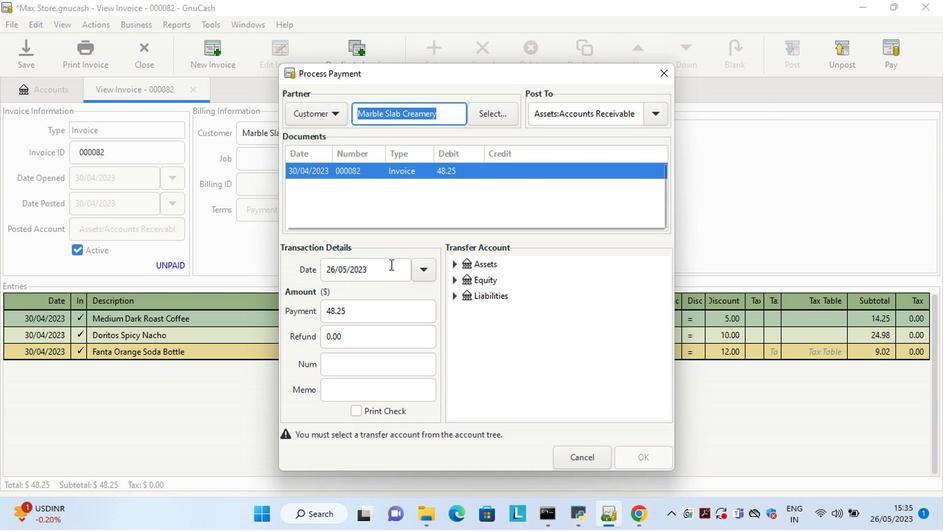 
Action: Mouse pressed left at (390, 267)
Screenshot: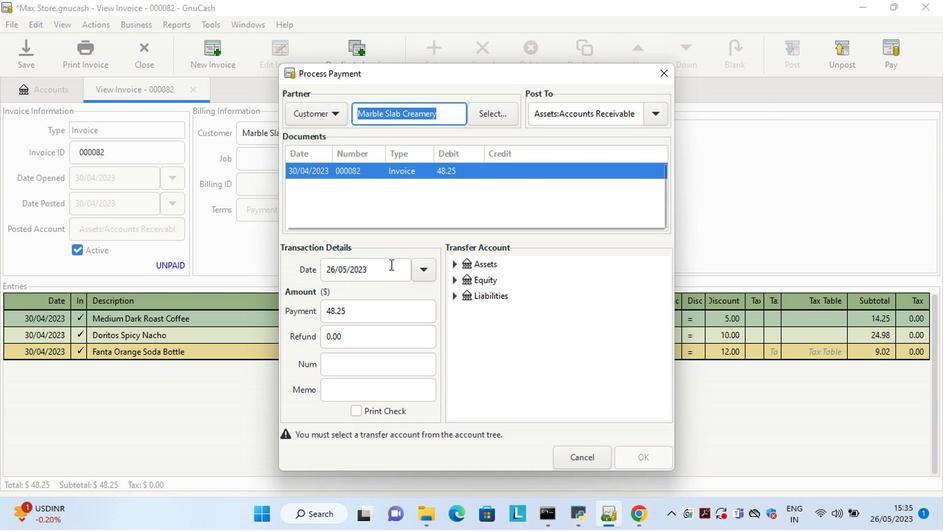 
Action: Key pressed <Key.left><Key.left><Key.left><Key.left><Key.left><Key.left><Key.left><Key.left><Key.left><Key.left><Key.left><Key.left><Key.left><Key.left><Key.left><Key.left><Key.left><Key.left><Key.left><Key.left><Key.left><Key.left><Key.left><Key.delete><Key.delete>15
Screenshot: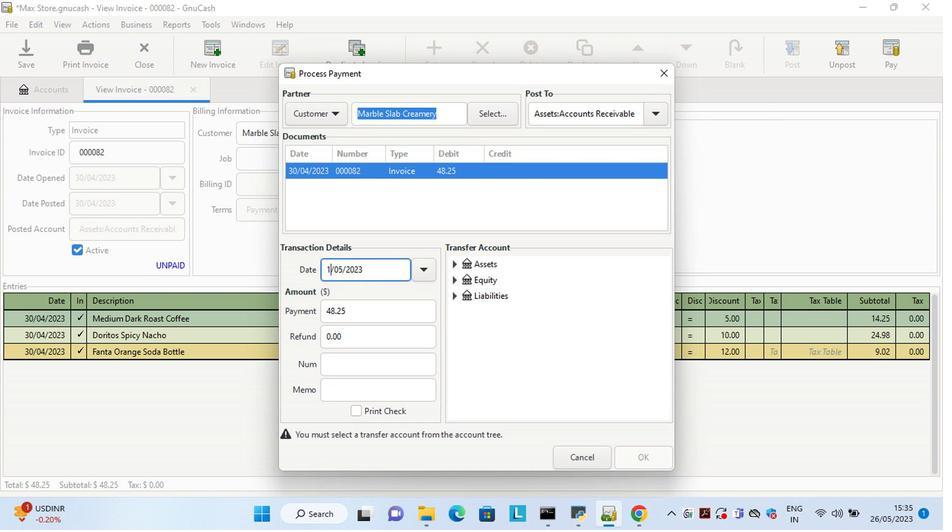 
Action: Mouse moved to (458, 267)
Screenshot: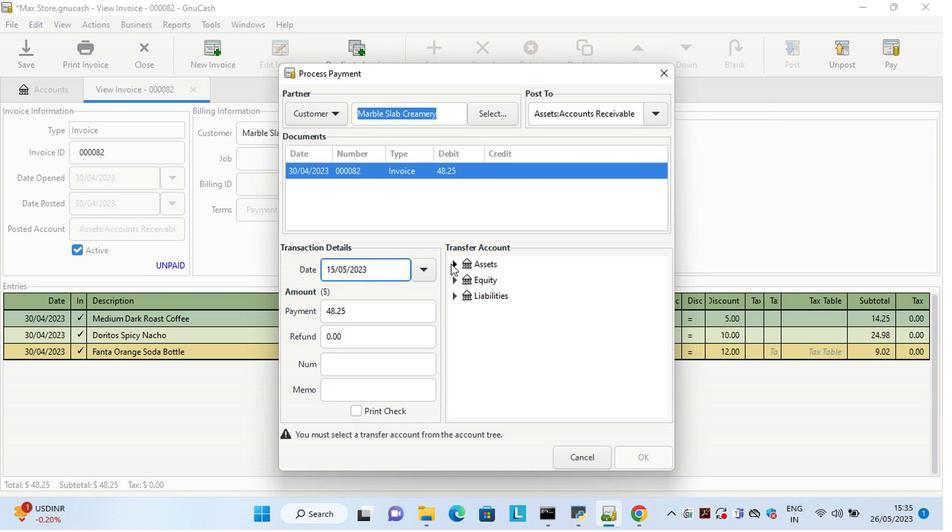 
Action: Mouse pressed left at (458, 267)
Screenshot: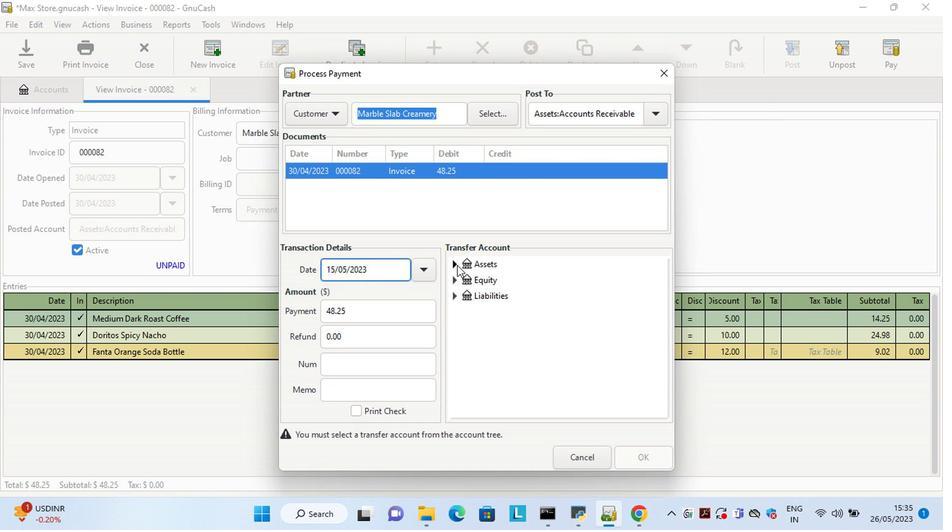 
Action: Mouse moved to (469, 281)
Screenshot: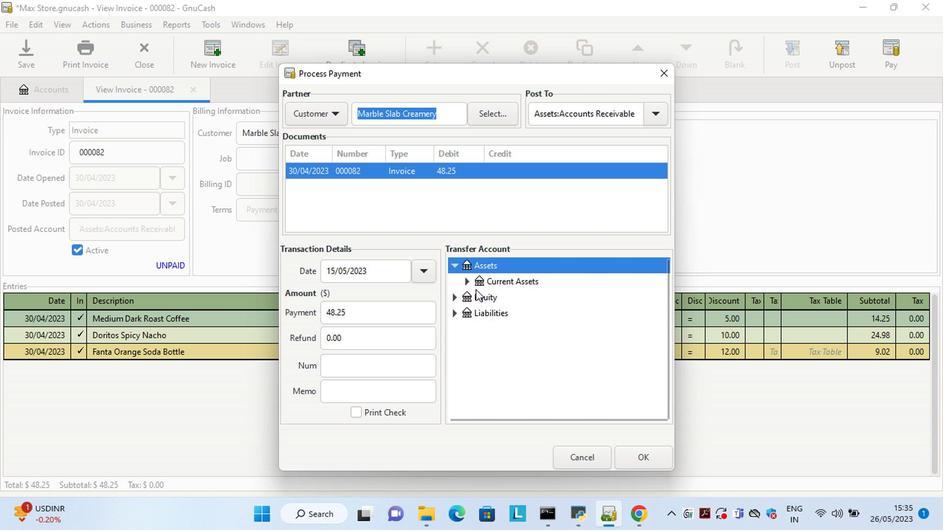 
Action: Mouse pressed left at (469, 281)
Screenshot: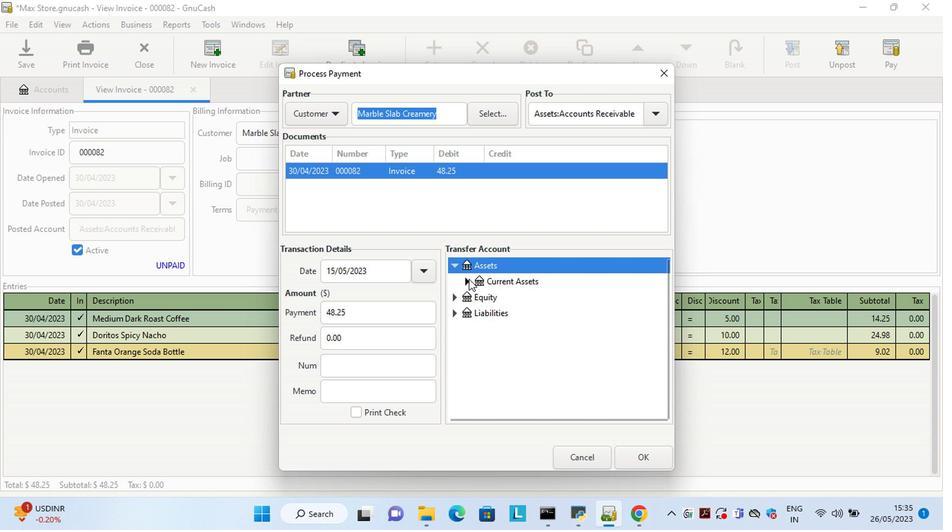 
Action: Mouse moved to (516, 302)
Screenshot: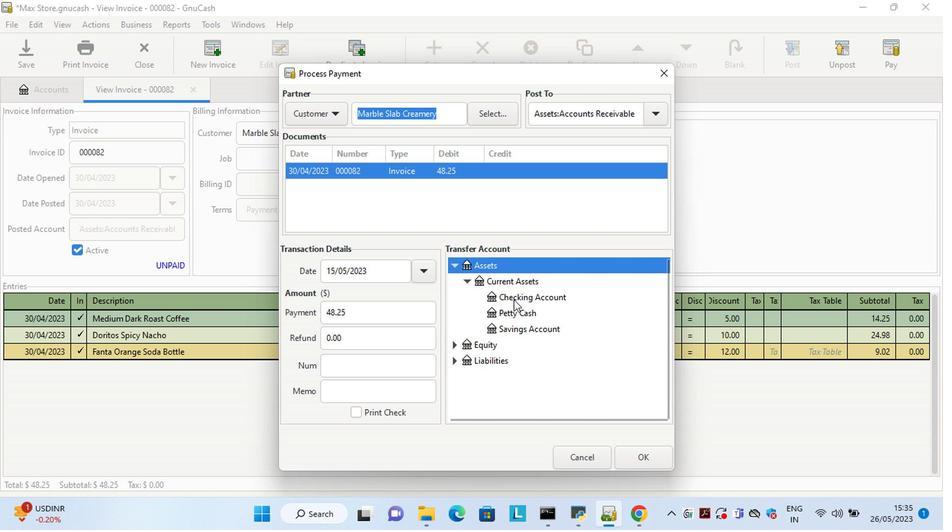 
Action: Mouse pressed left at (516, 302)
Screenshot: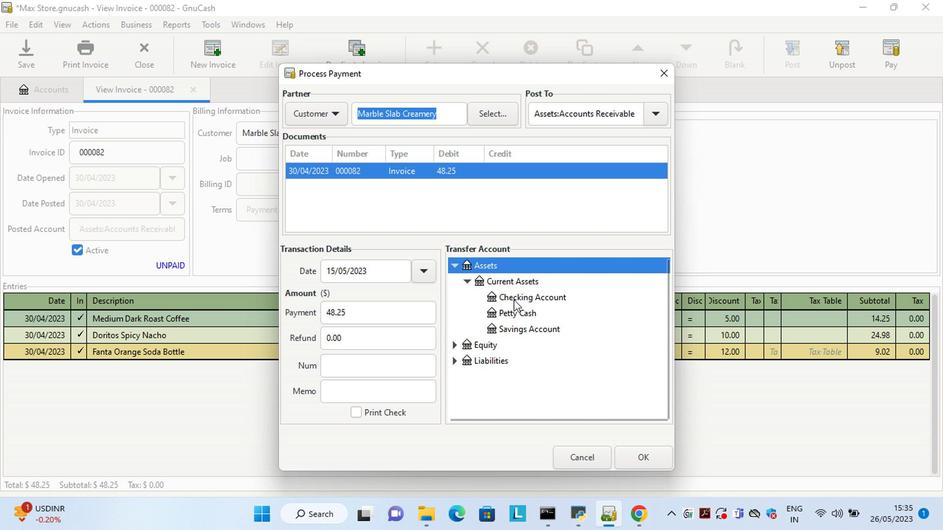 
Action: Mouse moved to (639, 457)
Screenshot: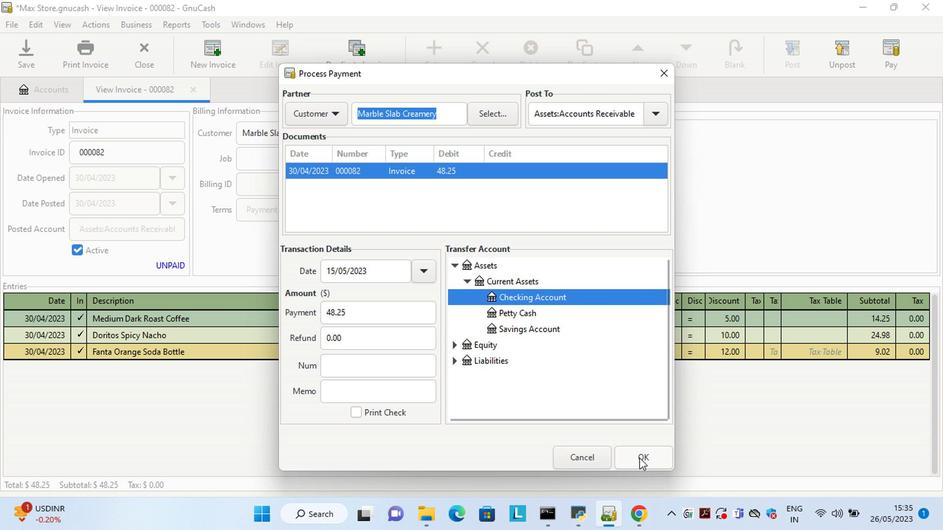 
Action: Mouse pressed left at (639, 457)
Screenshot: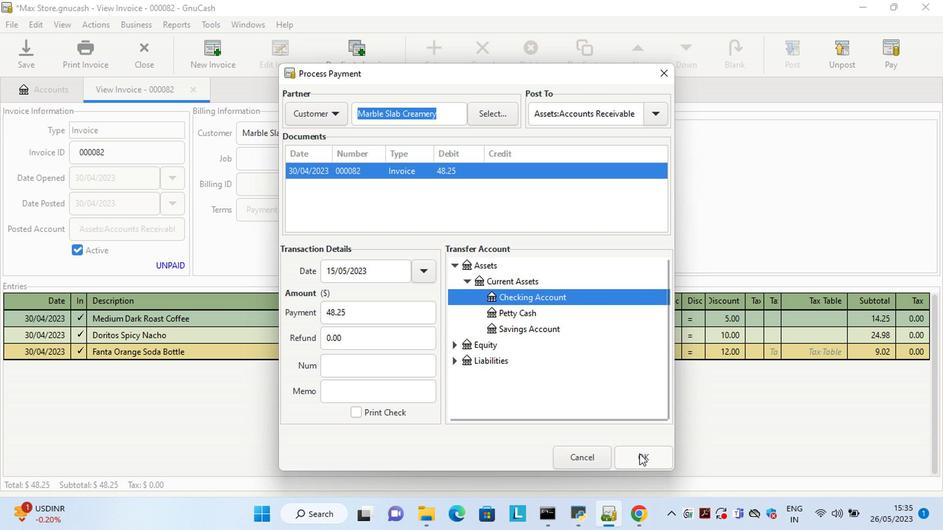 
Action: Mouse moved to (87, 54)
Screenshot: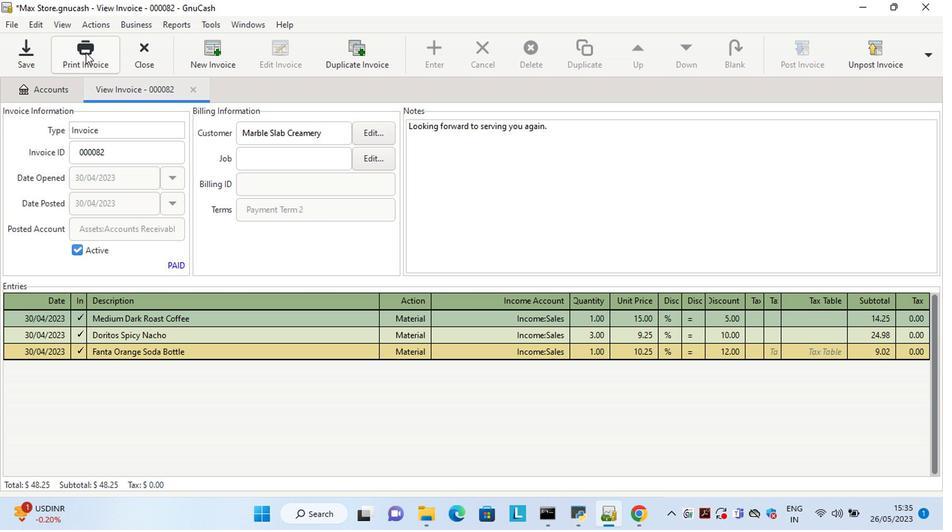 
Action: Mouse pressed left at (88, 54)
Screenshot: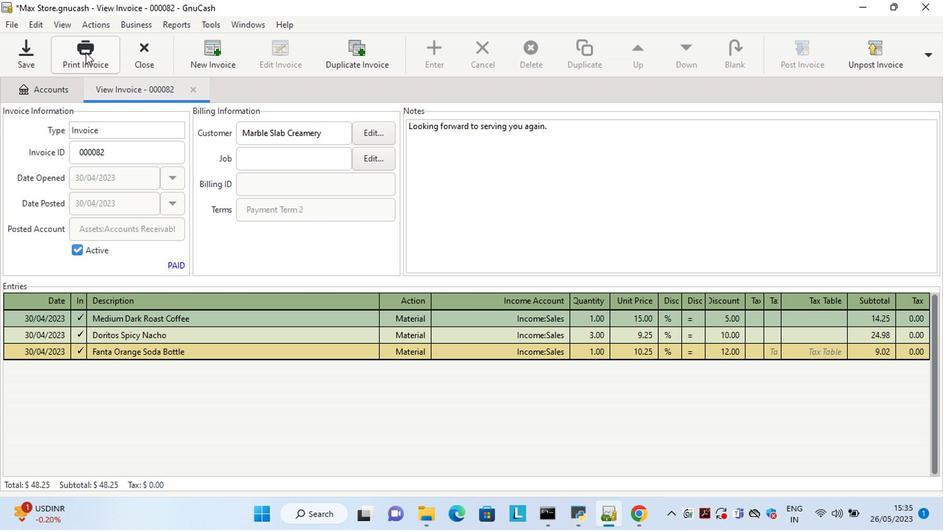 
Action: Mouse moved to (333, 56)
Screenshot: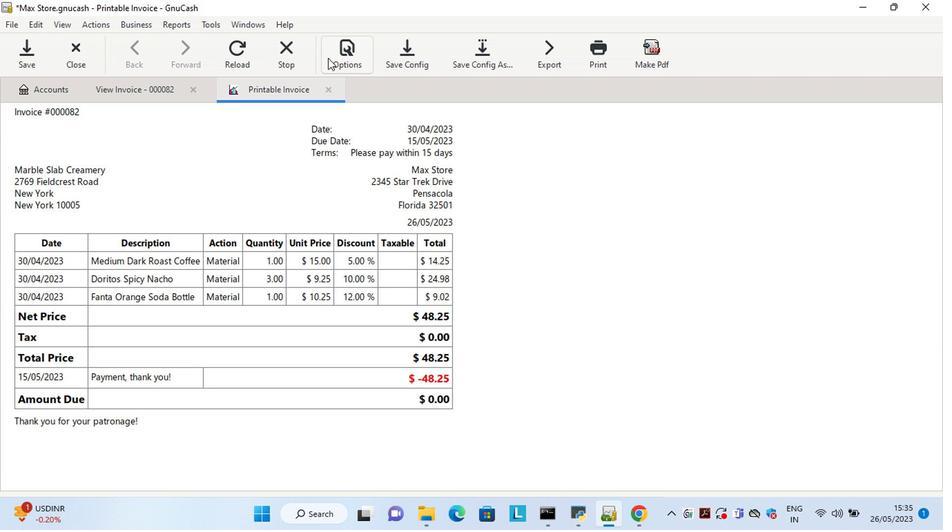 
Action: Mouse pressed left at (333, 56)
Screenshot: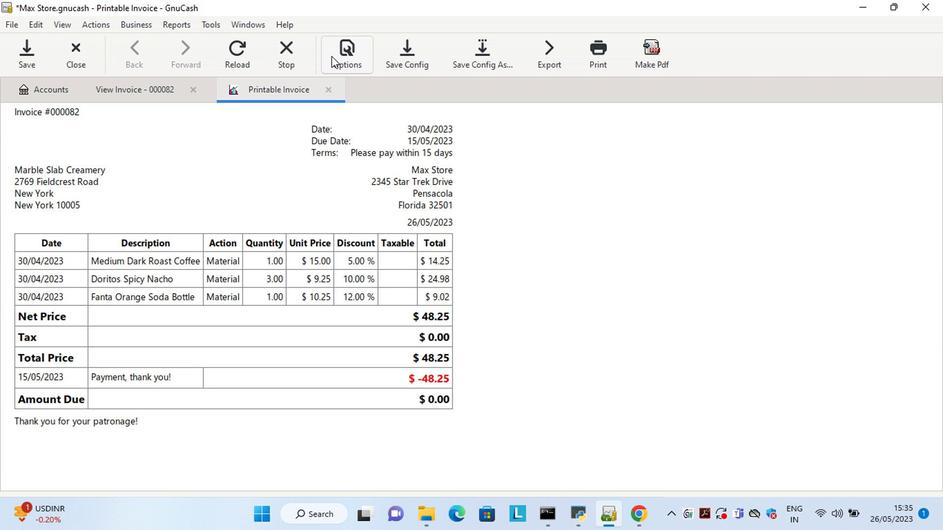 
Action: Mouse moved to (145, 135)
Screenshot: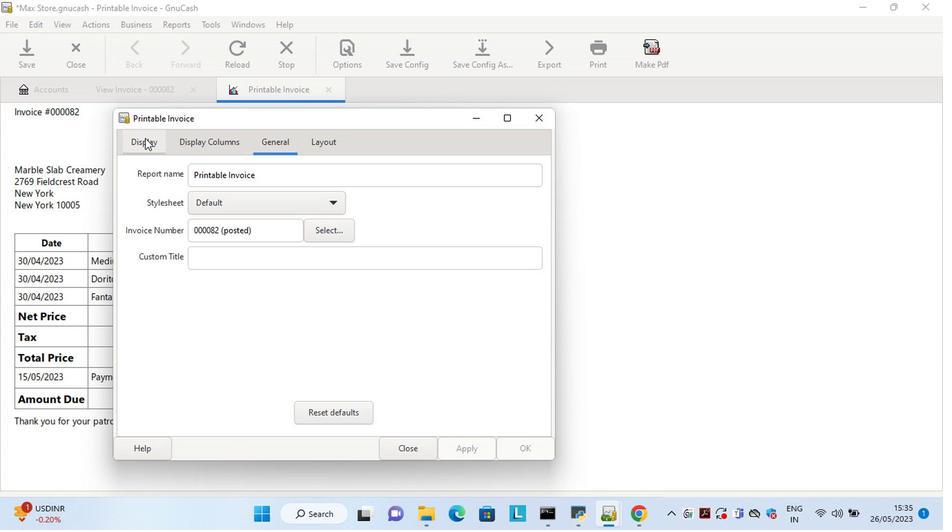 
Action: Mouse pressed left at (145, 135)
Screenshot: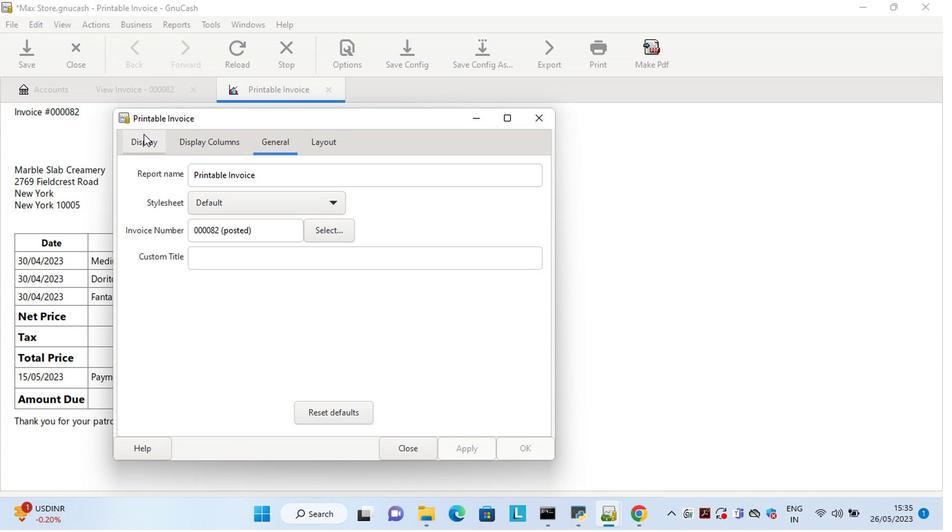 
Action: Mouse moved to (235, 301)
Screenshot: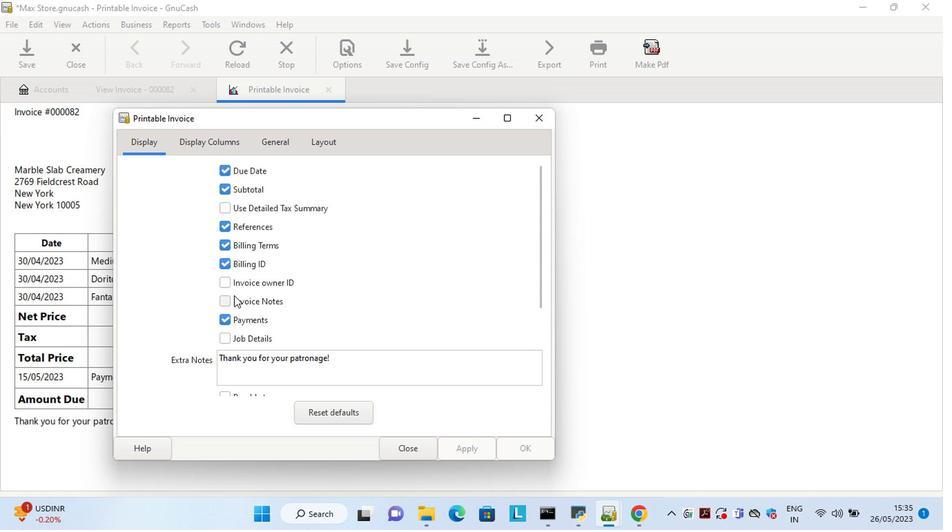 
Action: Mouse pressed left at (235, 301)
Screenshot: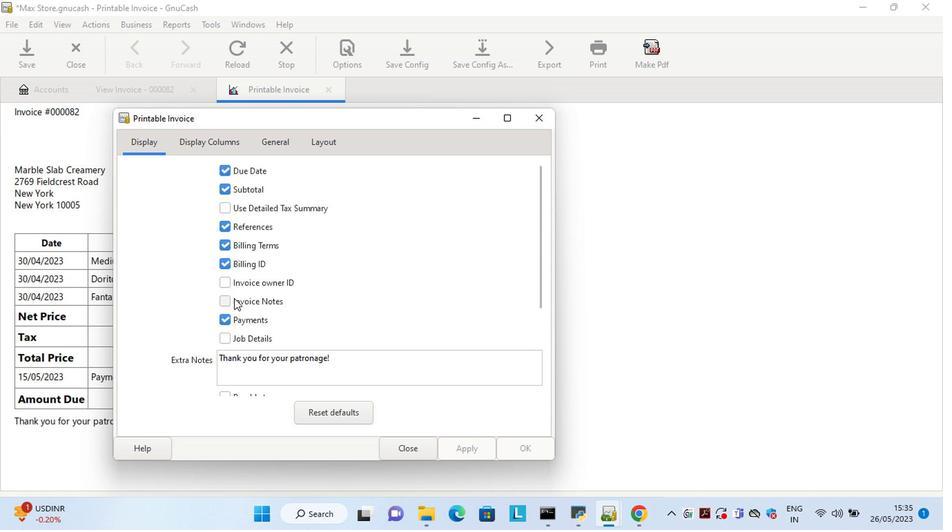 
Action: Mouse moved to (466, 450)
Screenshot: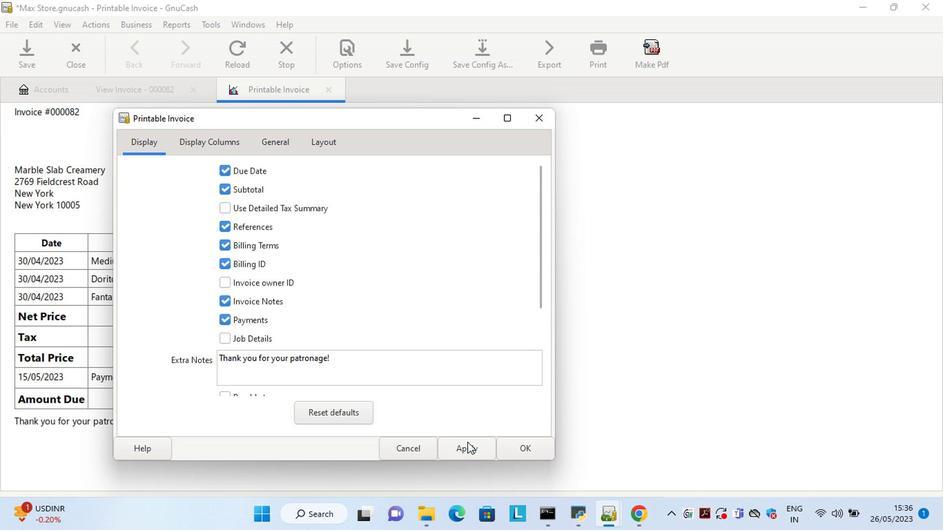 
Action: Mouse pressed left at (466, 450)
Screenshot: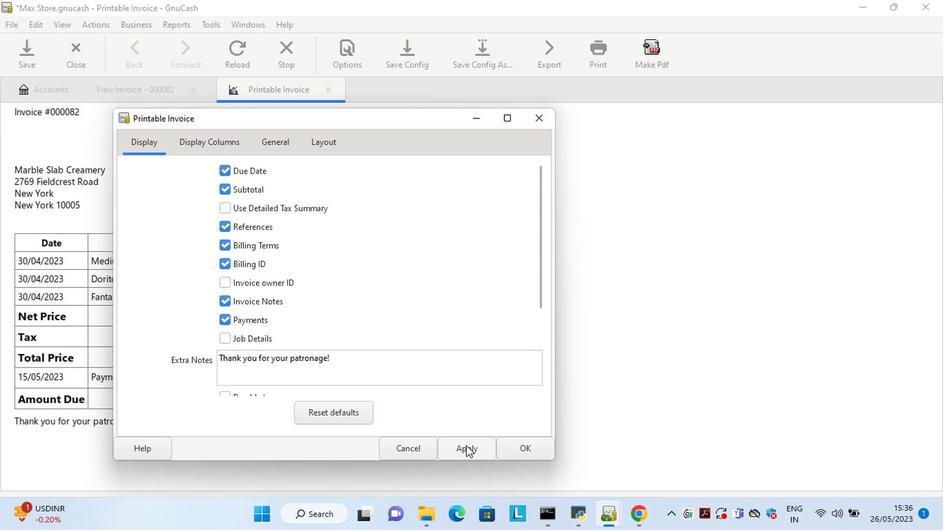 
Action: Mouse moved to (407, 451)
Screenshot: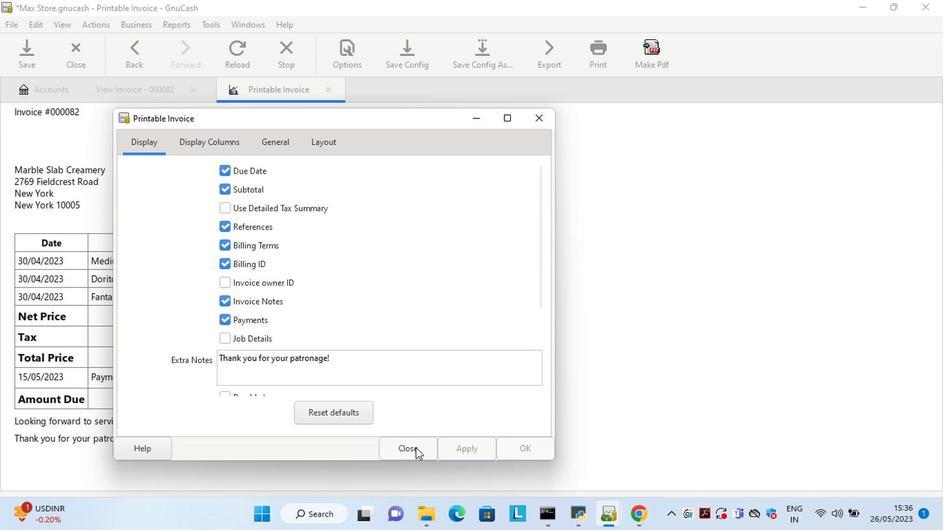 
Action: Mouse pressed left at (407, 451)
Screenshot: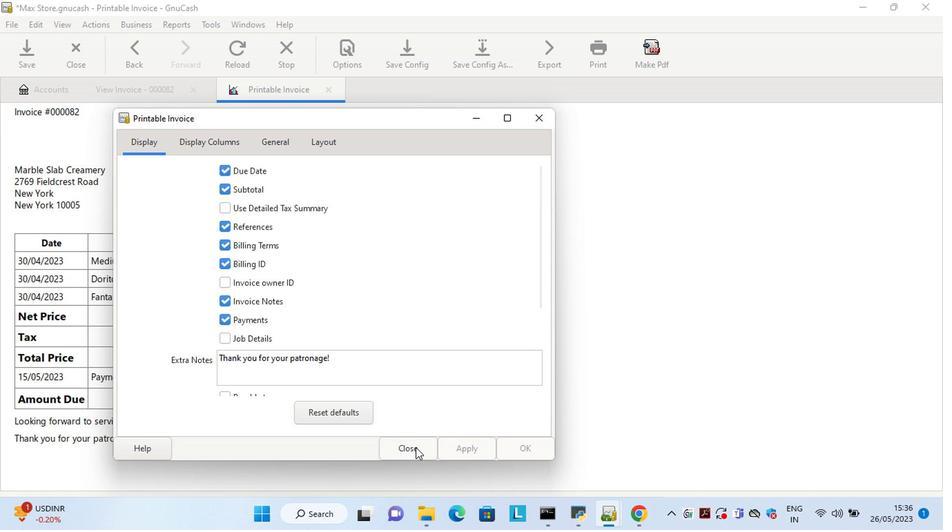 
Action: Mouse moved to (408, 449)
Screenshot: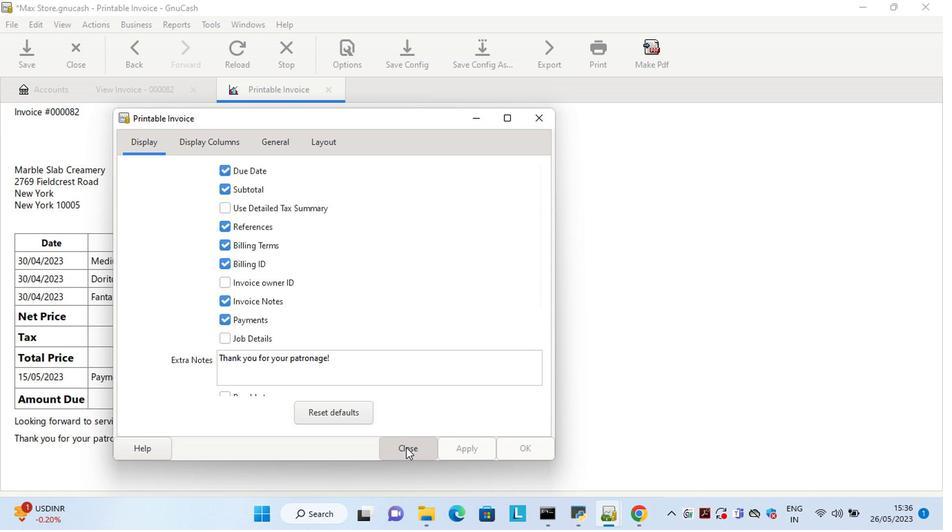 
